 Task: Add an event with the title Second Lunch and Learn: Excel Tips and Tricks, date ''2023/10/21'', time 9:15 AM to 11:15 AMand add a description: The team will assess the project''s adherence to established processes and methodologies. They will evaluate whether project activities, such as requirements gathering, design, development, testing, and deployment, are following defined procedures and best practices.Select event color  Blueberry . Add location for the event as: 123 Egyptian Museum, Cairo, Egypt, logged in from the account softage.6@softage.netand send the event invitation to softage.5@softage.net and softage.7@softage.net. Set a reminder for the event Weekly on Sunday
Action: Mouse moved to (78, 102)
Screenshot: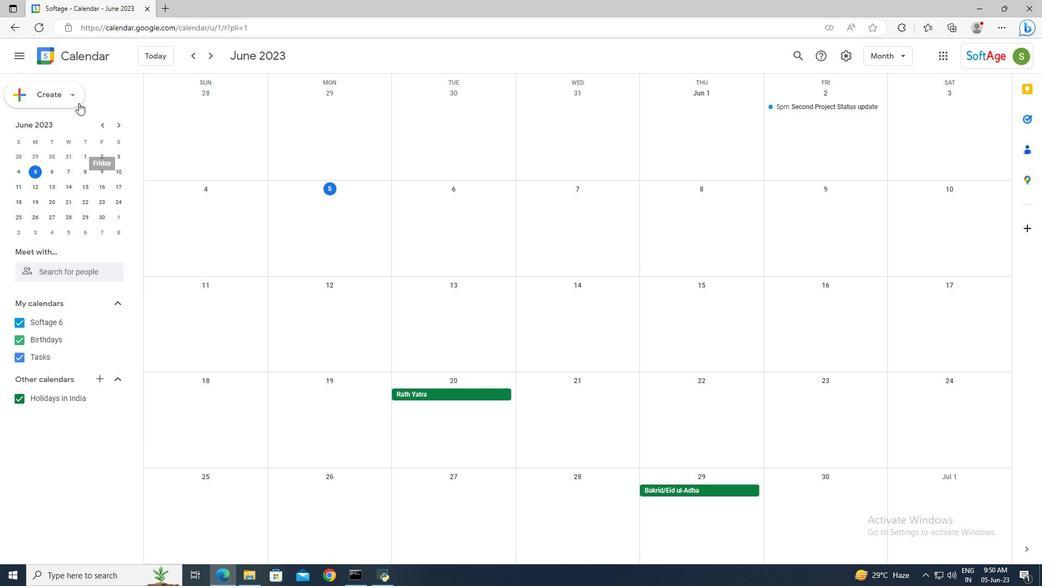 
Action: Mouse pressed left at (78, 102)
Screenshot: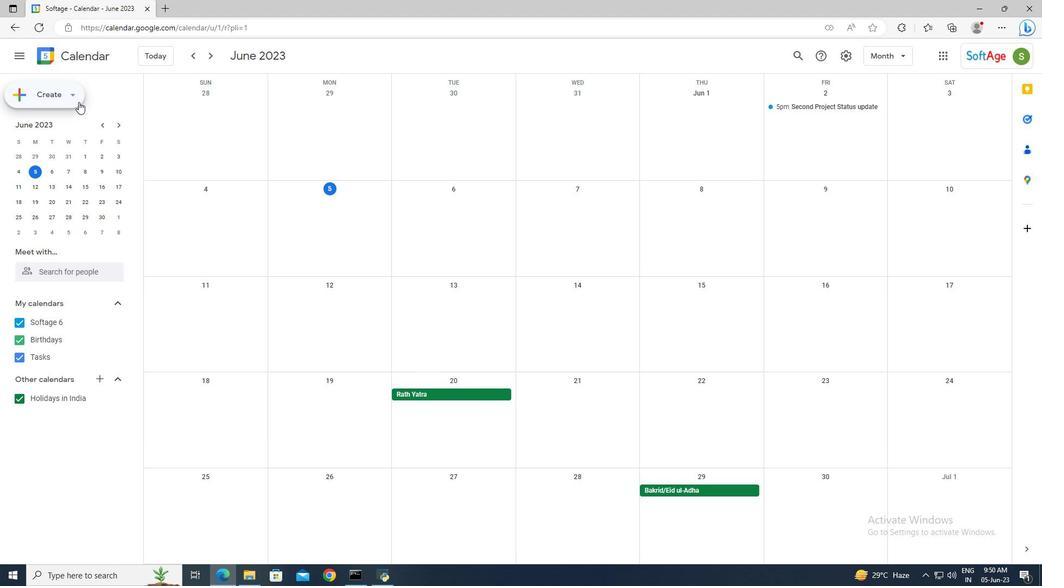 
Action: Mouse moved to (83, 119)
Screenshot: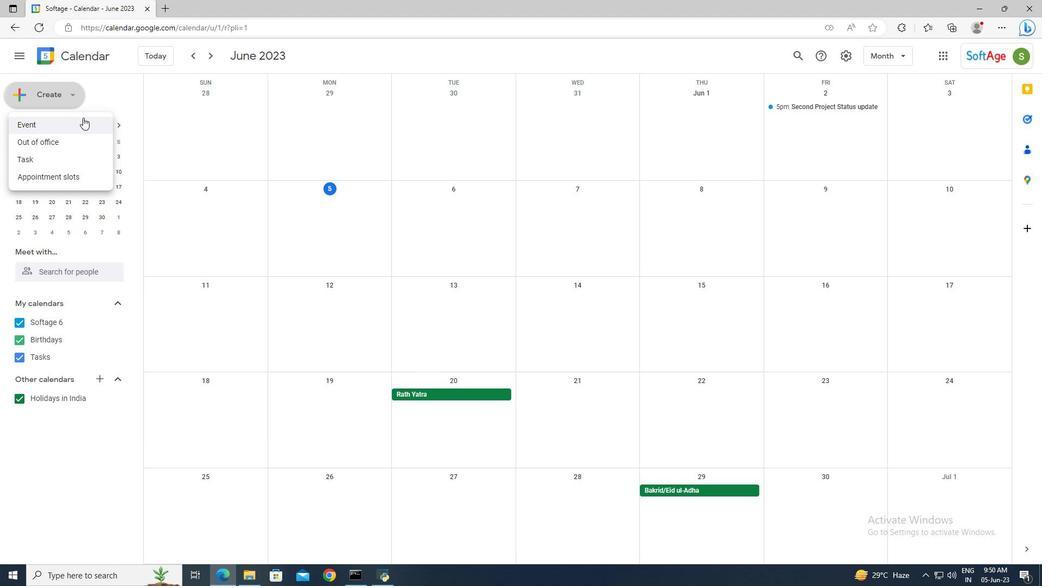 
Action: Mouse pressed left at (83, 119)
Screenshot: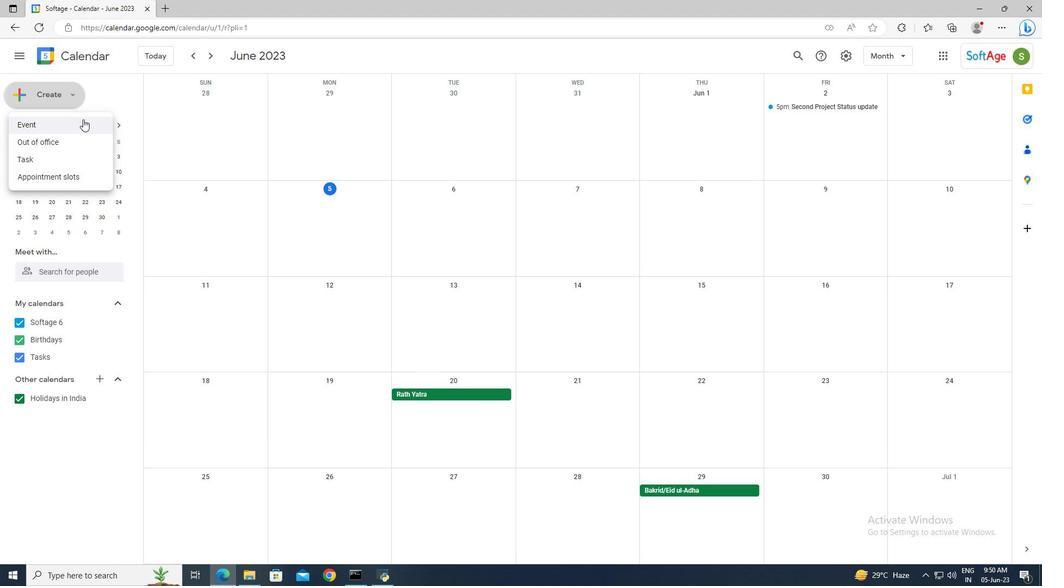 
Action: Mouse moved to (180, 429)
Screenshot: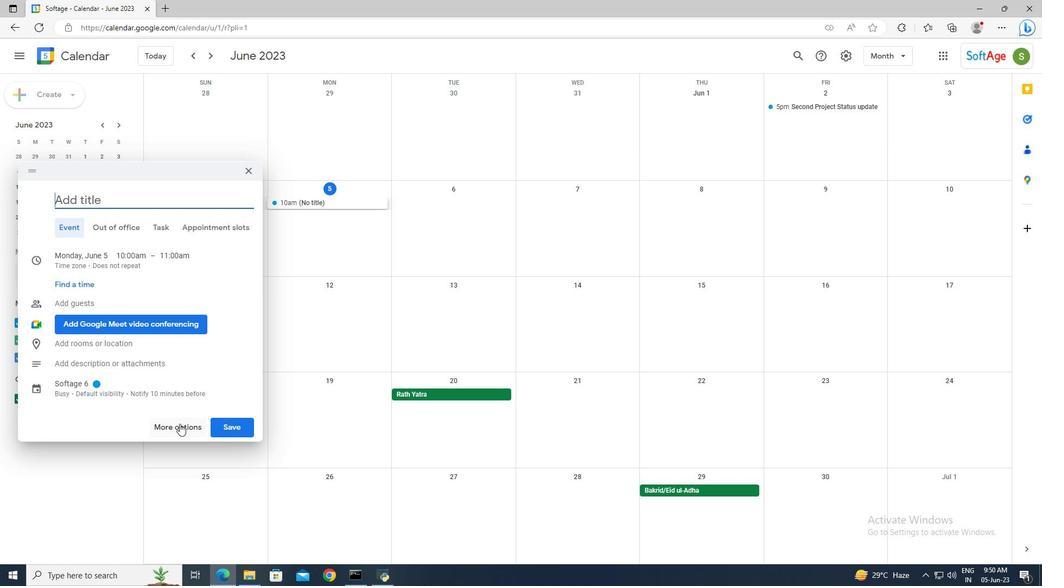 
Action: Mouse pressed left at (180, 429)
Screenshot: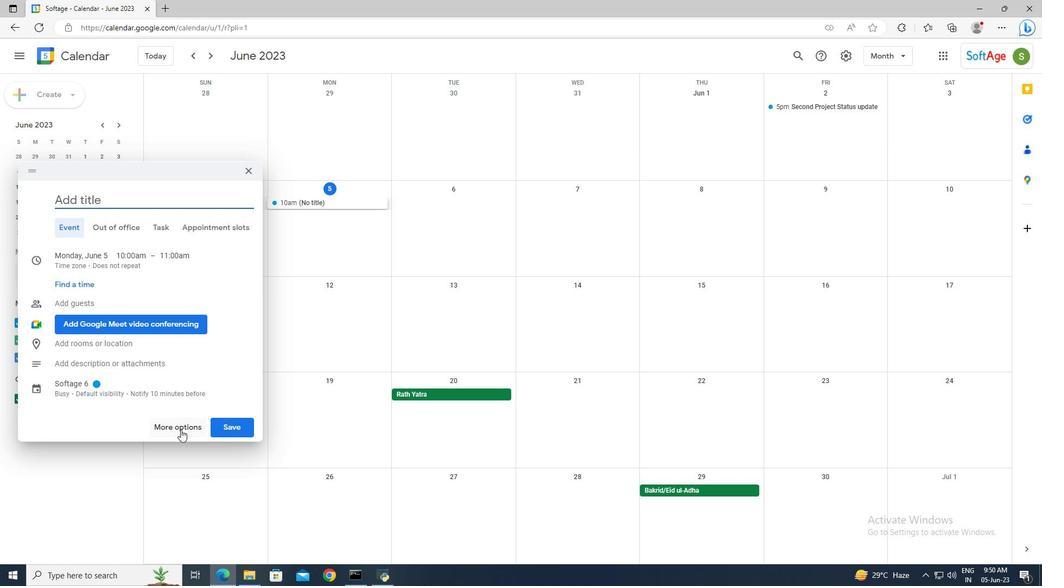 
Action: Mouse moved to (178, 64)
Screenshot: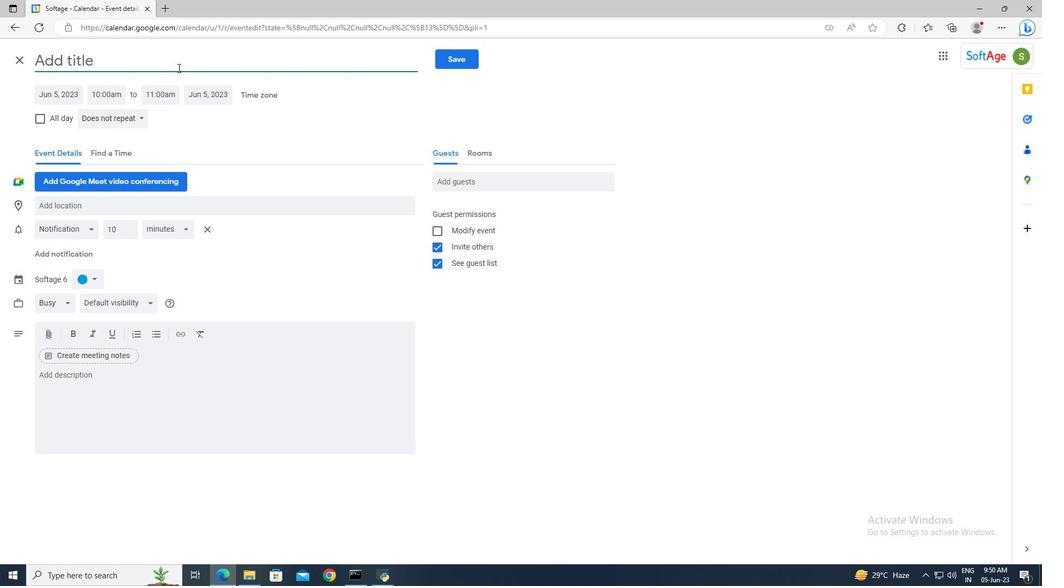 
Action: Mouse pressed left at (178, 64)
Screenshot: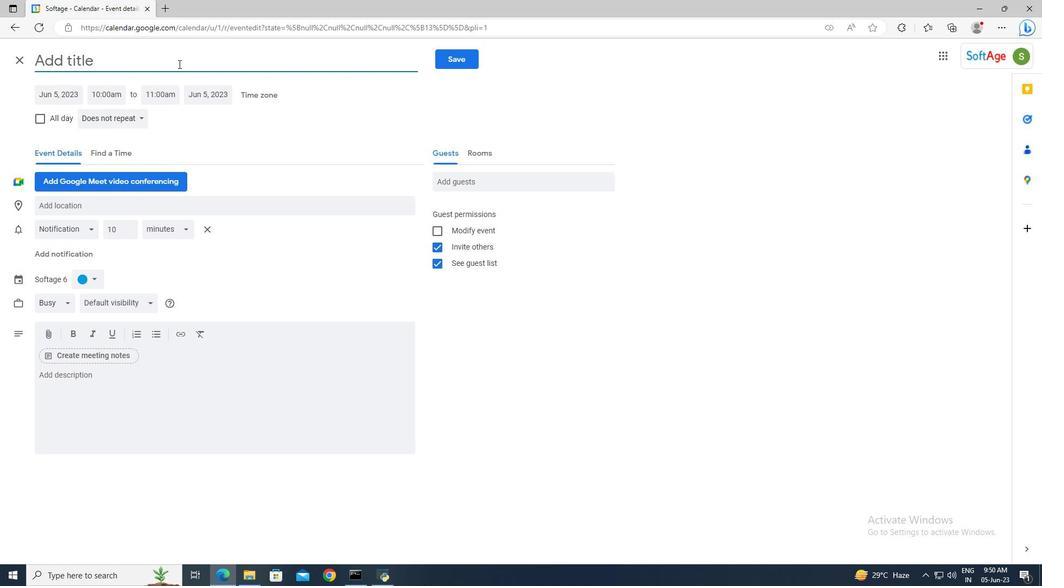 
Action: Mouse moved to (178, 64)
Screenshot: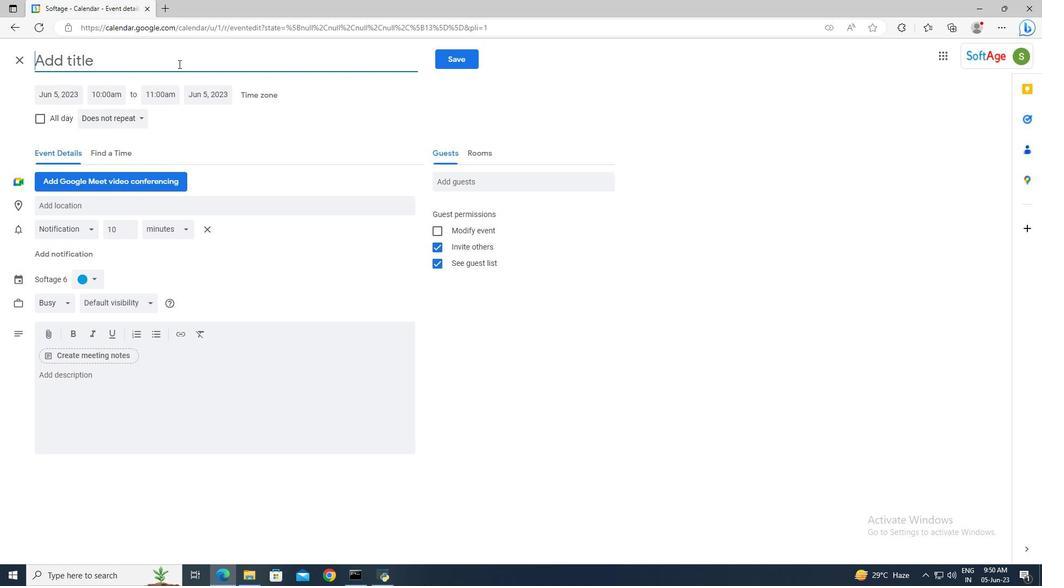 
Action: Key pressed <Key.shift>Second<Key.space><Key.shift>Lunch<Key.space>and<Key.space><Key.shift>Learn<Key.shift>:<Key.space><Key.shift>Excel<Key.space><Key.shift>Tips<Key.space>and<Key.space><Key.shift>Tricks
Screenshot: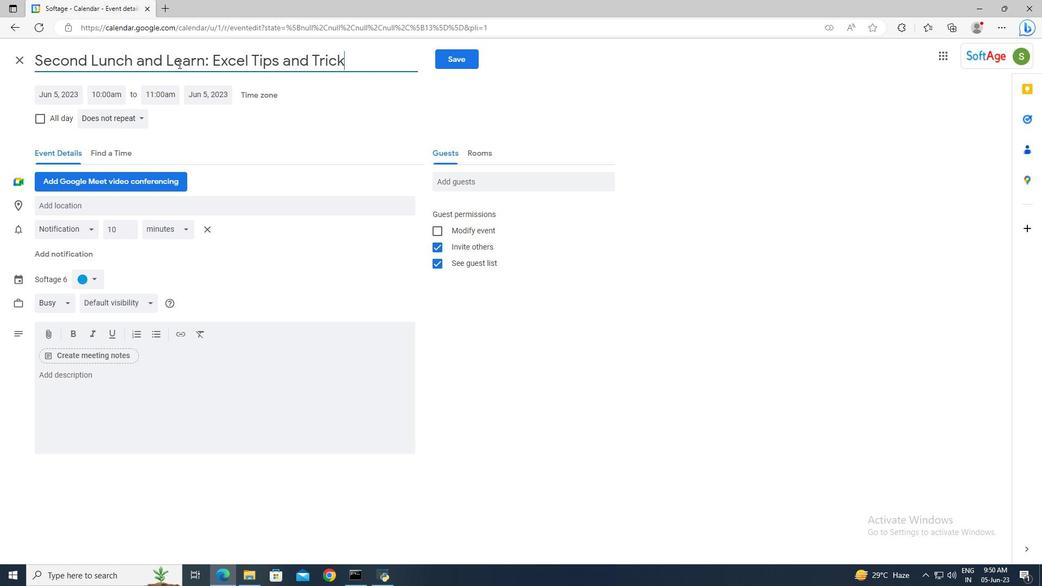 
Action: Mouse moved to (72, 93)
Screenshot: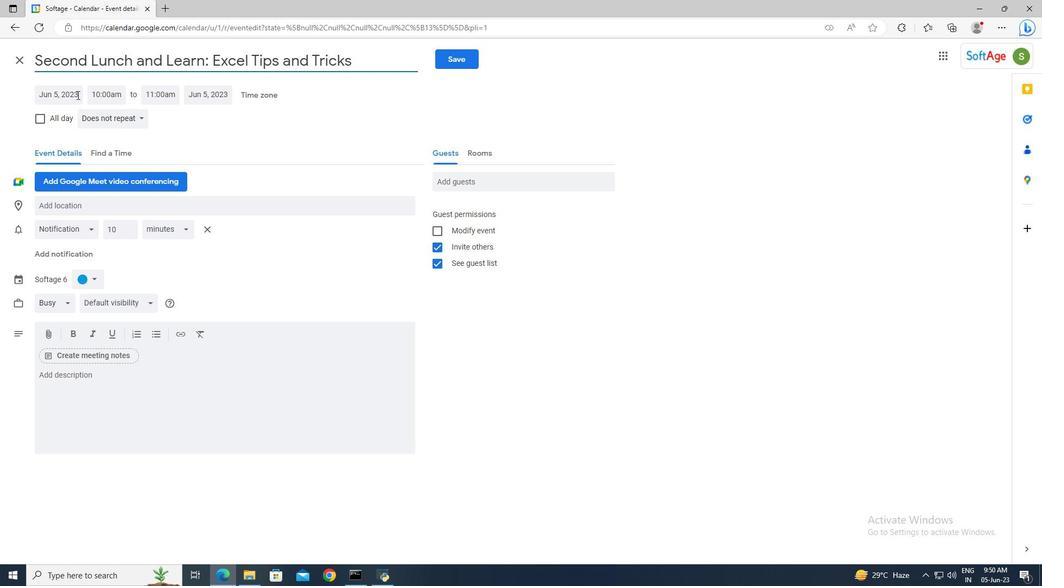 
Action: Mouse pressed left at (72, 93)
Screenshot: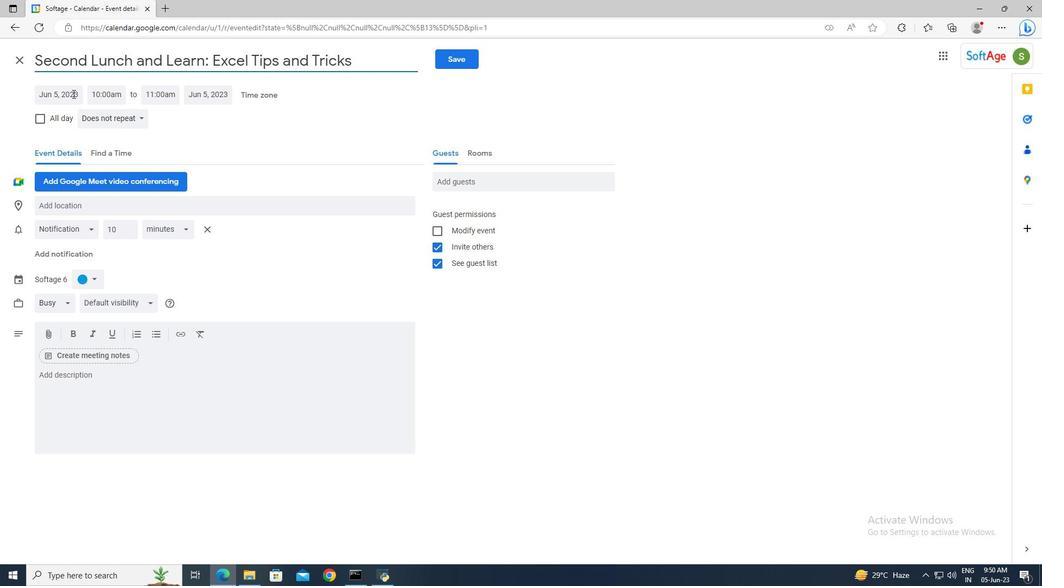
Action: Mouse moved to (166, 116)
Screenshot: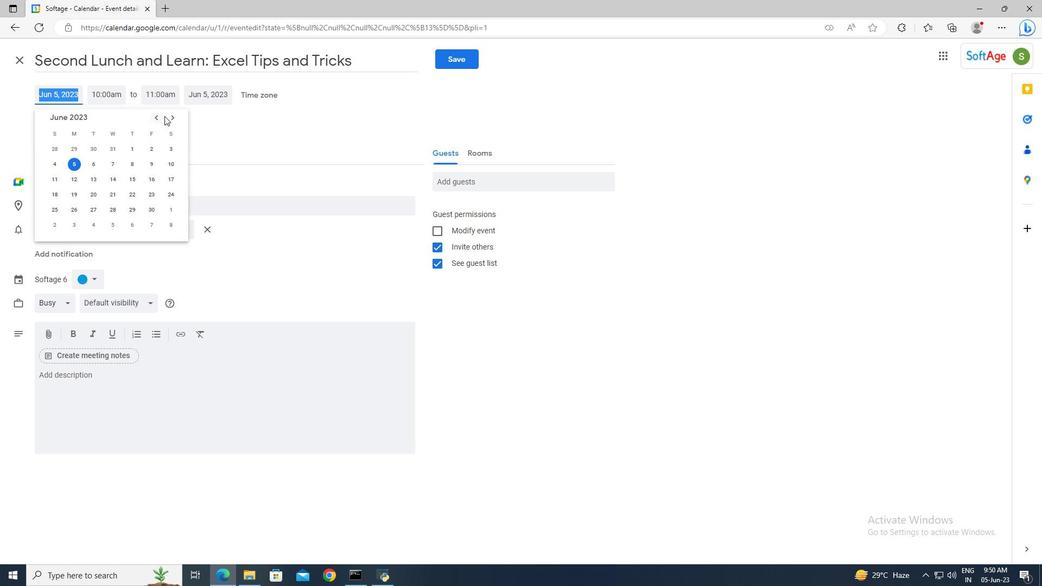 
Action: Mouse pressed left at (166, 116)
Screenshot: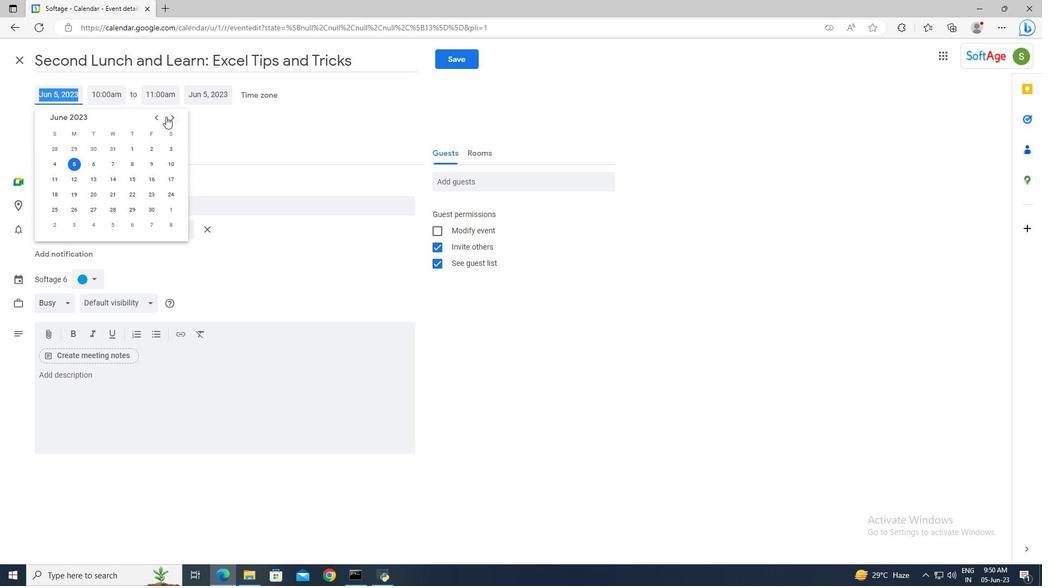 
Action: Mouse pressed left at (166, 116)
Screenshot: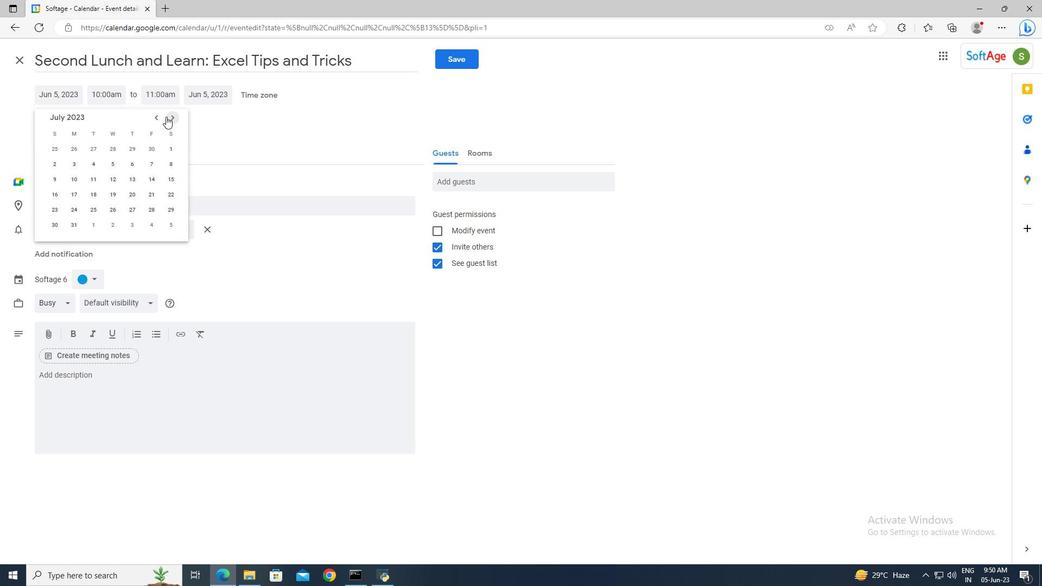 
Action: Mouse pressed left at (166, 116)
Screenshot: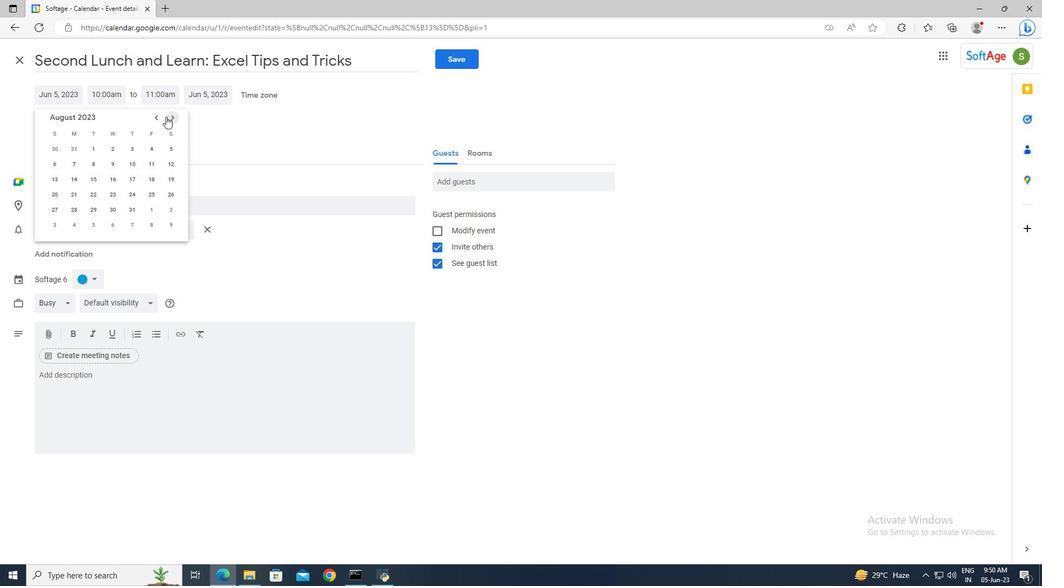
Action: Mouse pressed left at (166, 116)
Screenshot: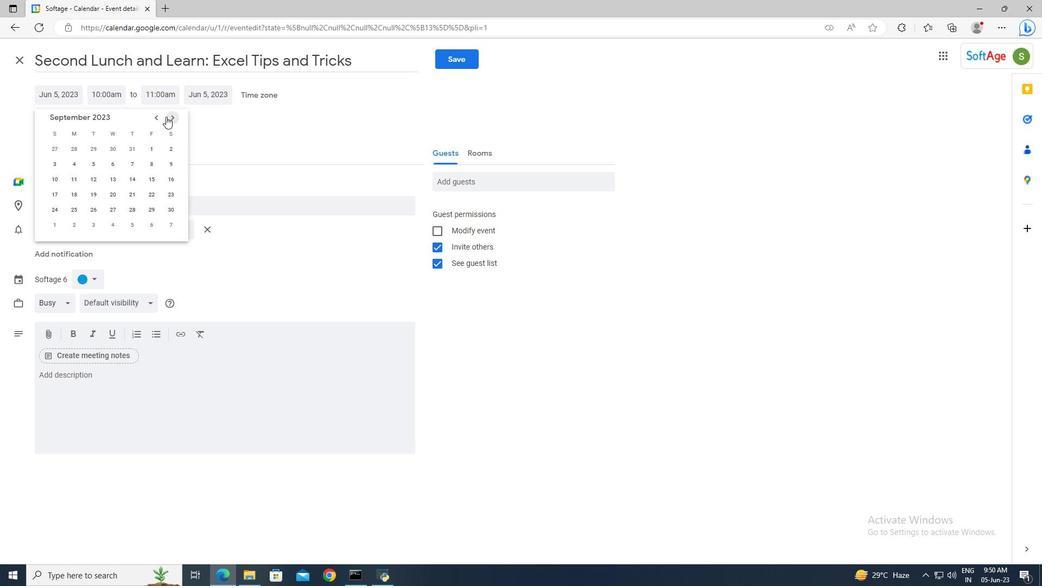 
Action: Mouse moved to (167, 178)
Screenshot: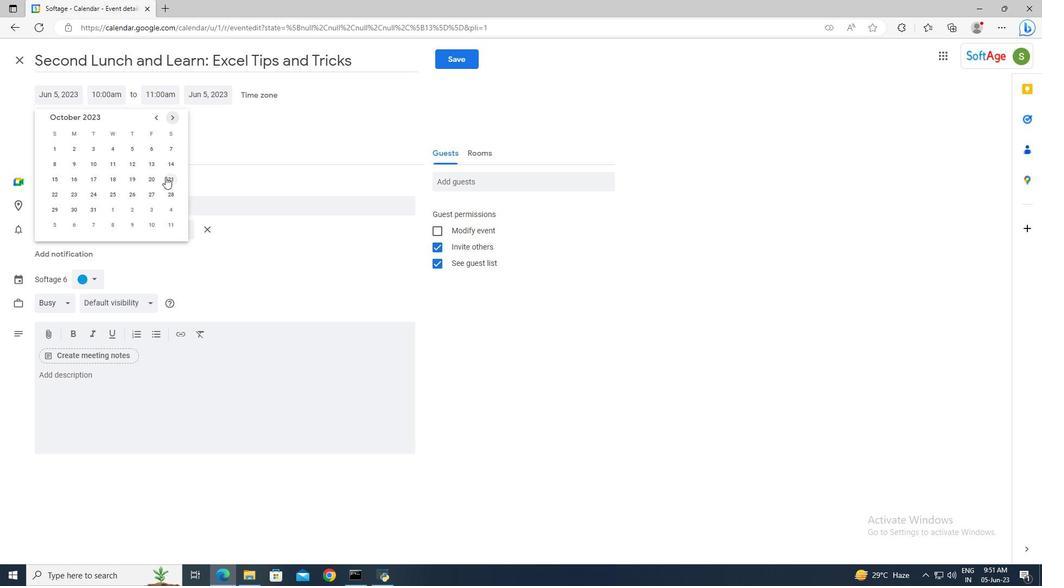 
Action: Mouse pressed left at (167, 178)
Screenshot: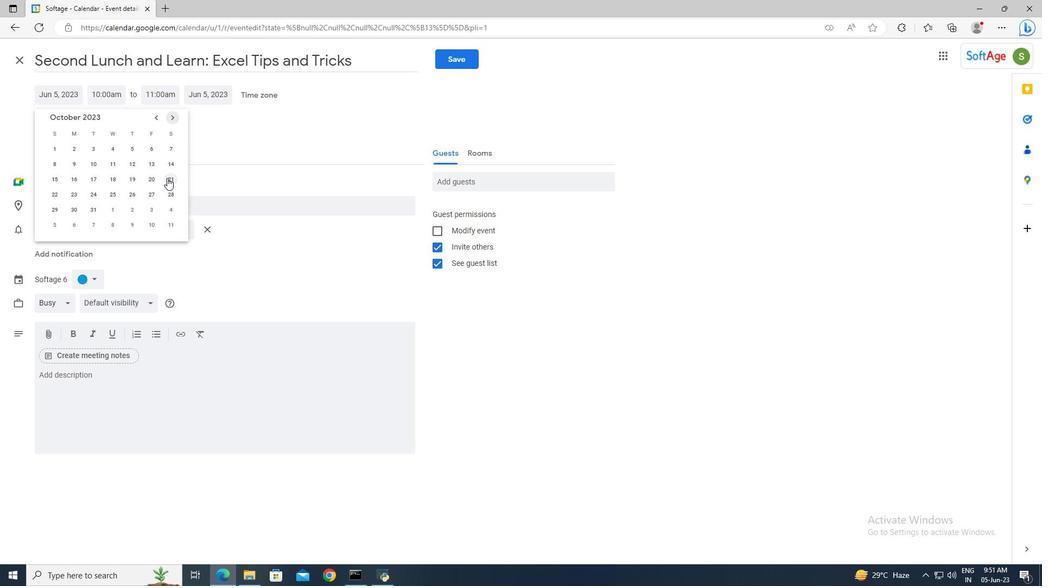 
Action: Mouse moved to (122, 97)
Screenshot: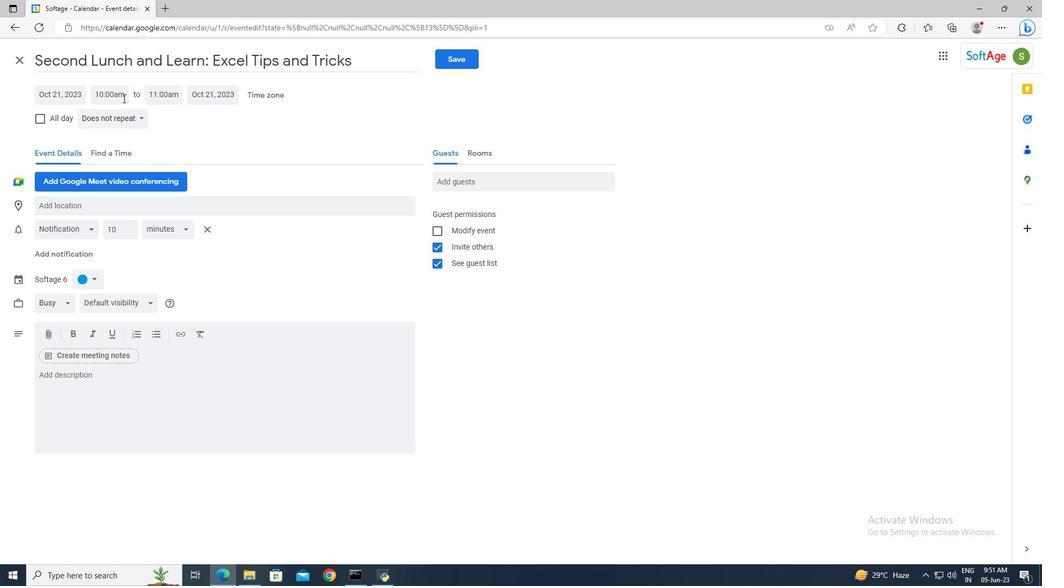 
Action: Mouse pressed left at (122, 97)
Screenshot: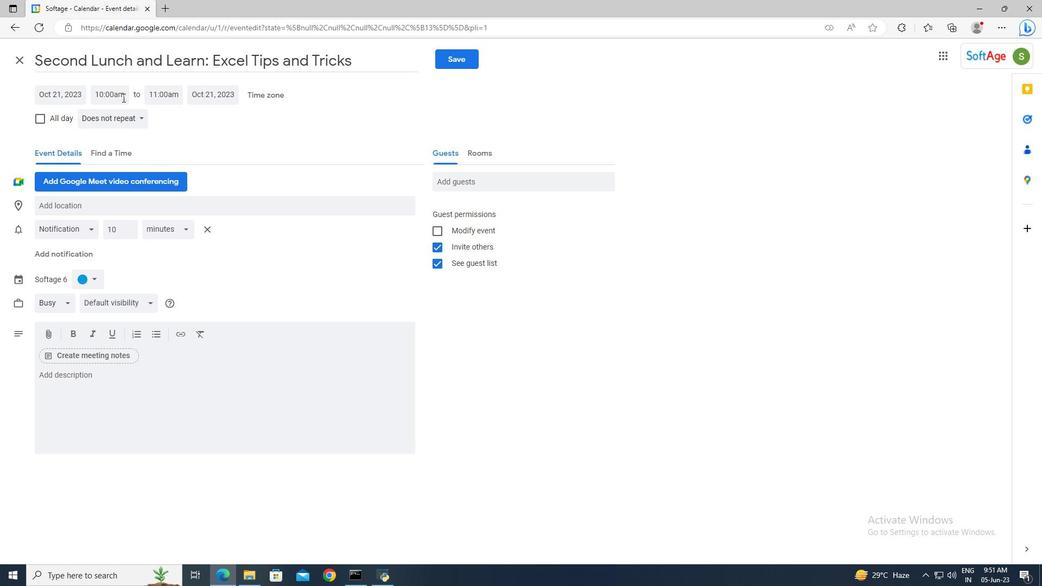 
Action: Key pressed 9<Key.shift_r>:15am<Key.enter><Key.tab>11<Key.shift_r>:15<Key.enter>
Screenshot: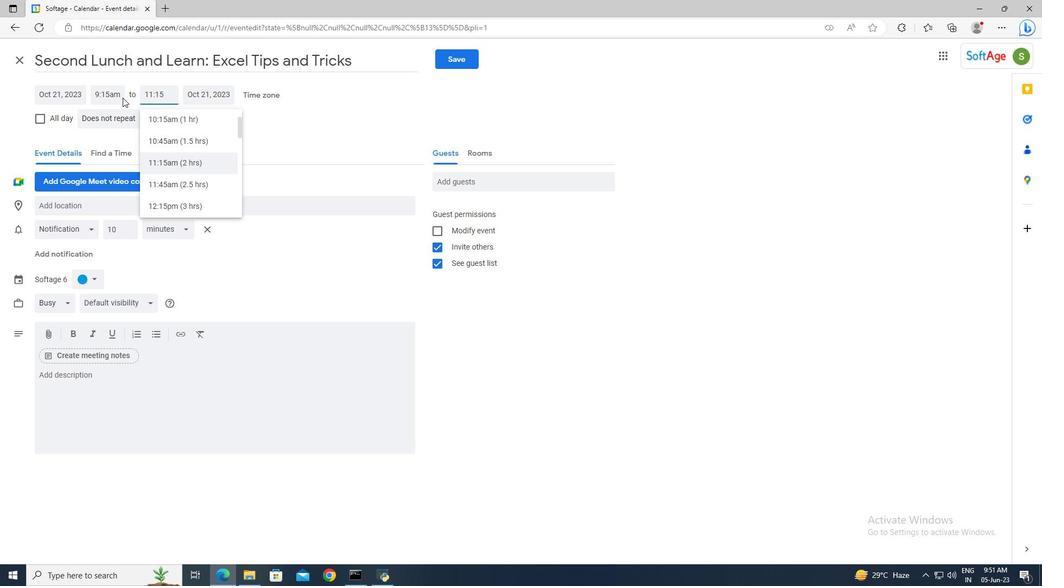 
Action: Mouse moved to (126, 376)
Screenshot: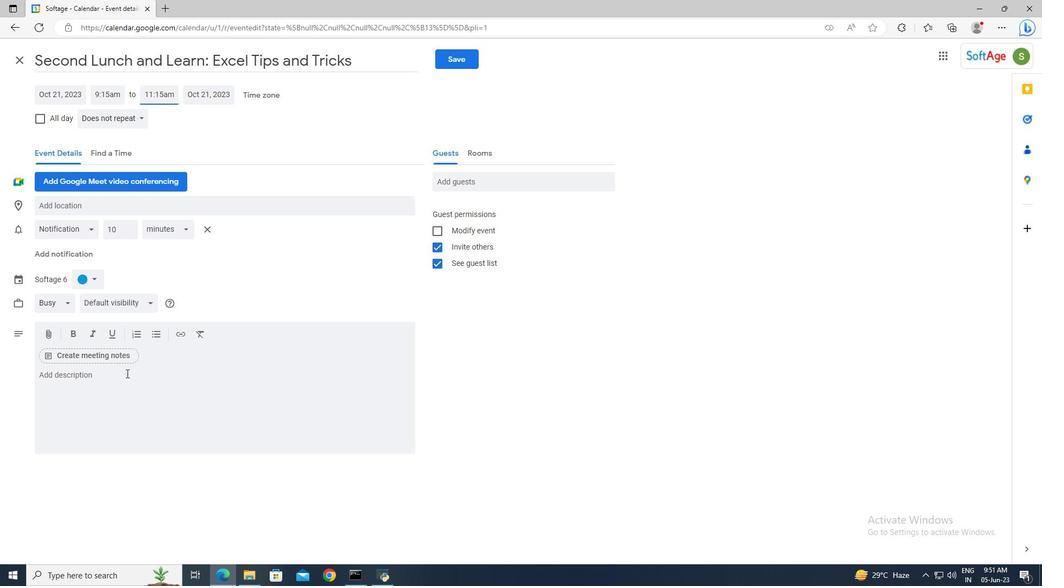 
Action: Mouse pressed left at (126, 376)
Screenshot: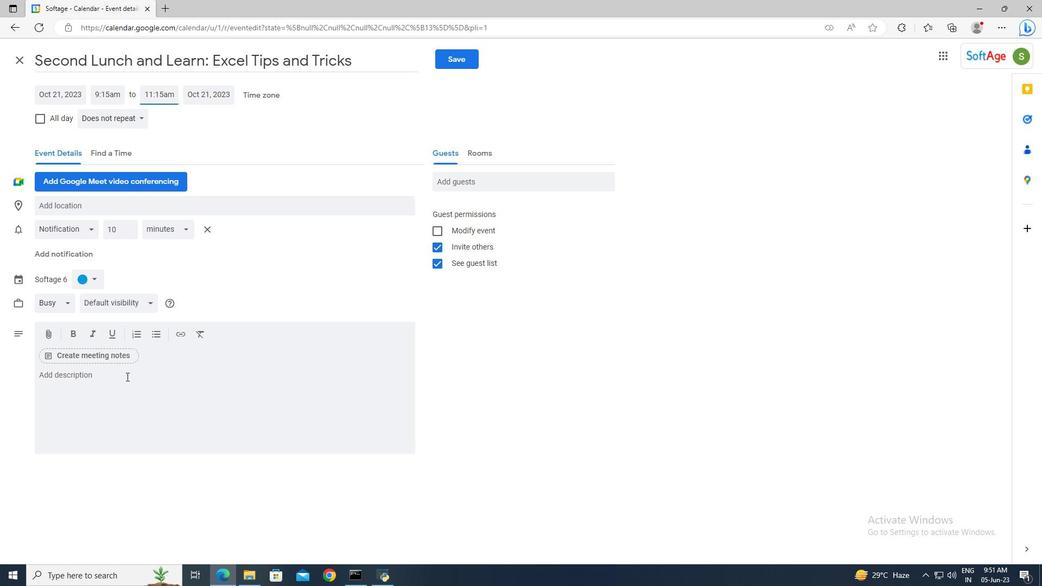 
Action: Mouse moved to (126, 376)
Screenshot: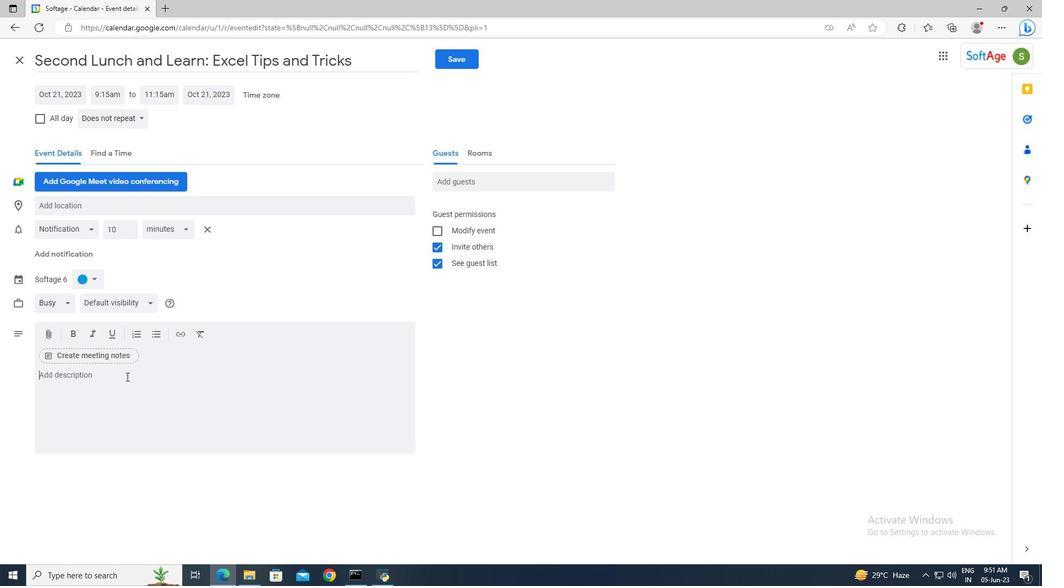 
Action: Key pressed <Key.shift>The<Key.space>team<Key.space>will<Key.space>assess<Key.space>the<Key.space>project's<Key.space>adherence<Key.space>to<Key.space>established<Key.space>processes<Key.space>and<Key.space>methodologies.<Key.space><Key.shift>They<Key.space>will<Key.space>evaluate<Key.space>whether<Key.space>project<Key.space>activities,<Key.space>such<Key.space>as<Key.space>requirements<Key.space>gathering,<Key.space>design,<Key.space>development,<Key.space>testing,<Key.space>and<Key.space>deployment,<Key.space>are<Key.space>following<Key.space>defined<Key.space>procedures<Key.space>and<Key.space>best<Key.space>practices.
Screenshot: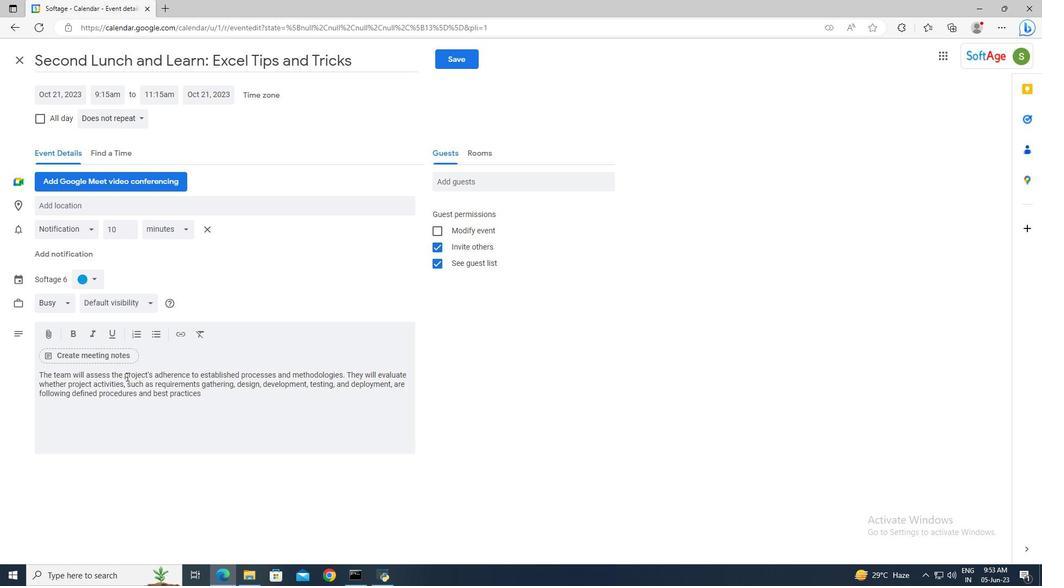 
Action: Mouse moved to (99, 277)
Screenshot: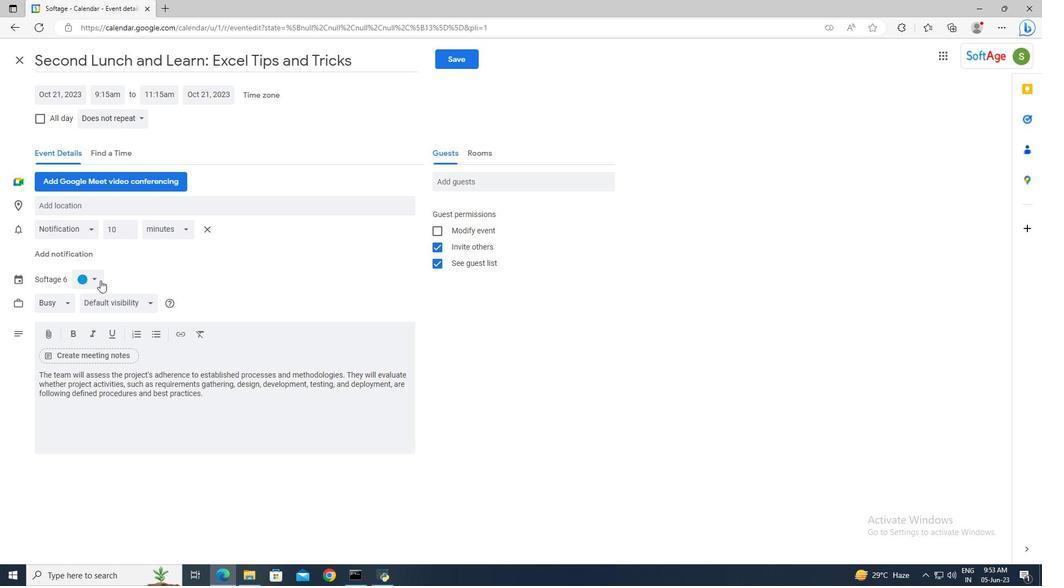 
Action: Mouse pressed left at (99, 277)
Screenshot: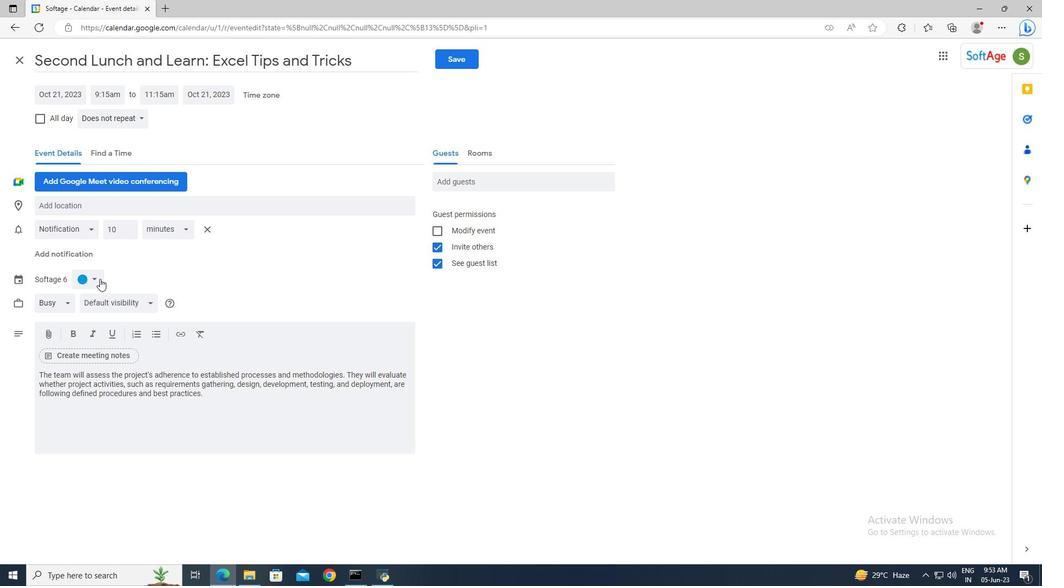 
Action: Mouse moved to (94, 317)
Screenshot: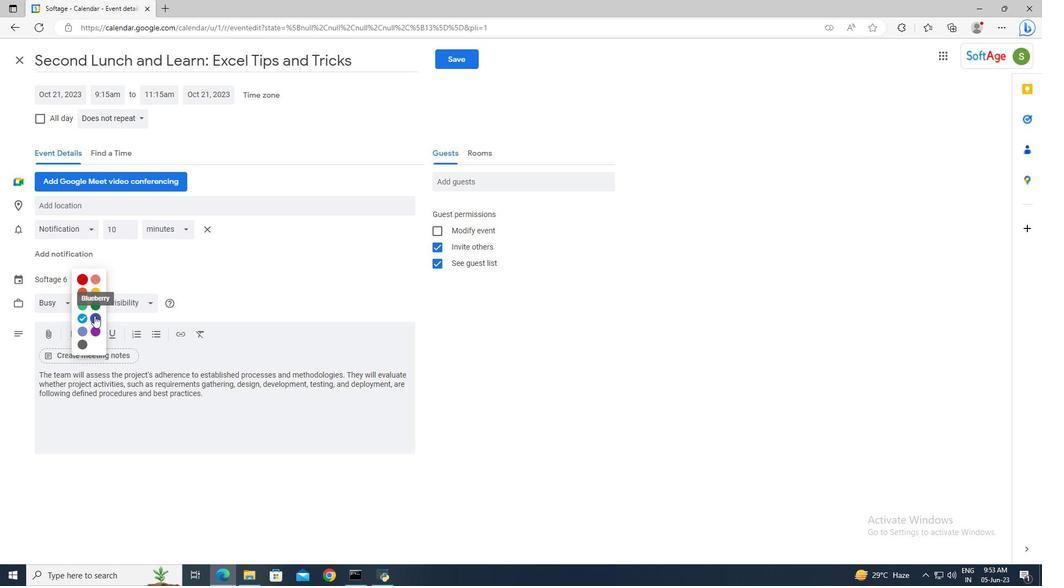 
Action: Mouse pressed left at (94, 317)
Screenshot: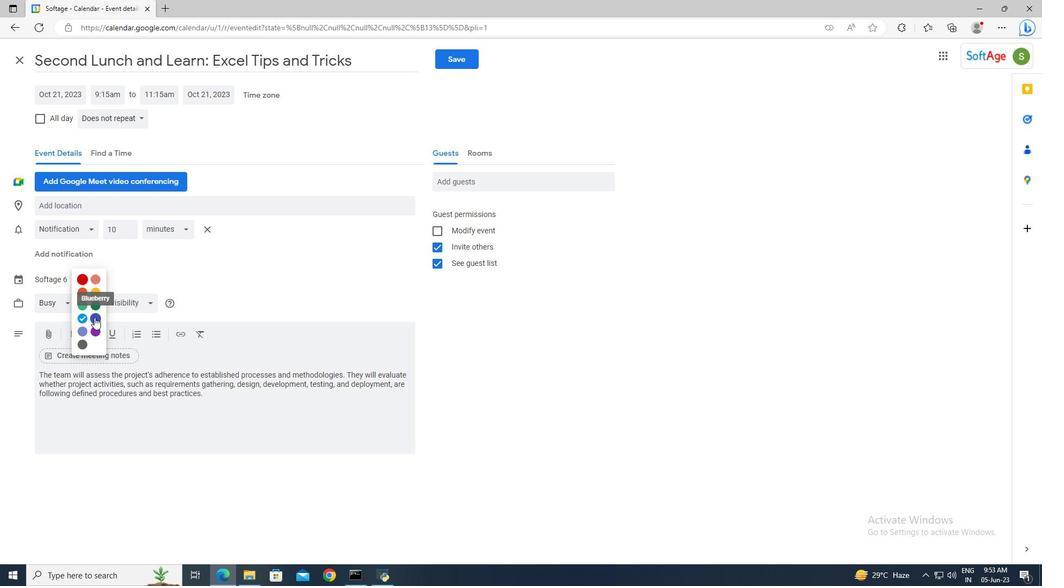
Action: Mouse moved to (91, 208)
Screenshot: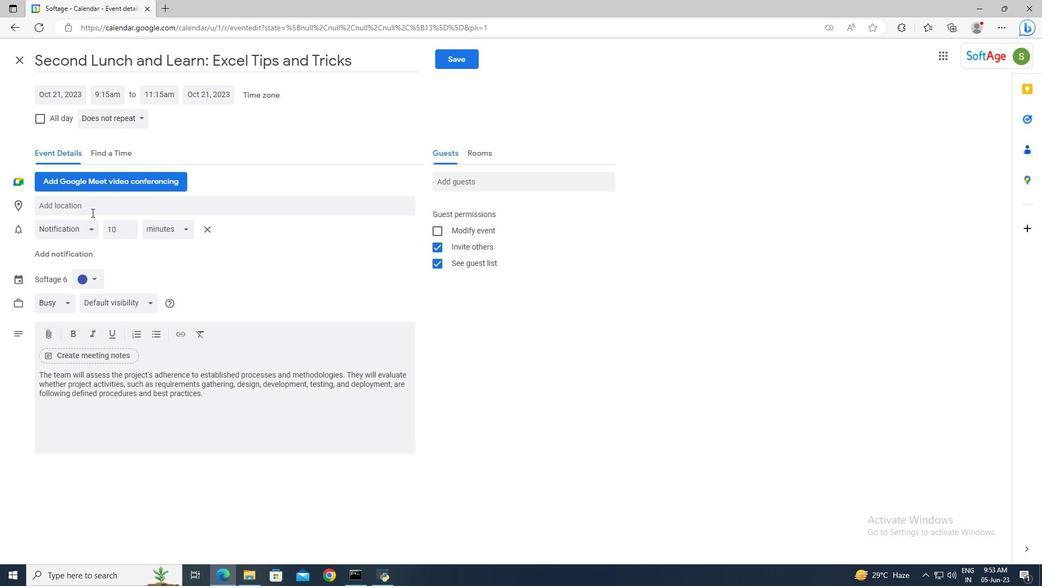 
Action: Mouse pressed left at (91, 208)
Screenshot: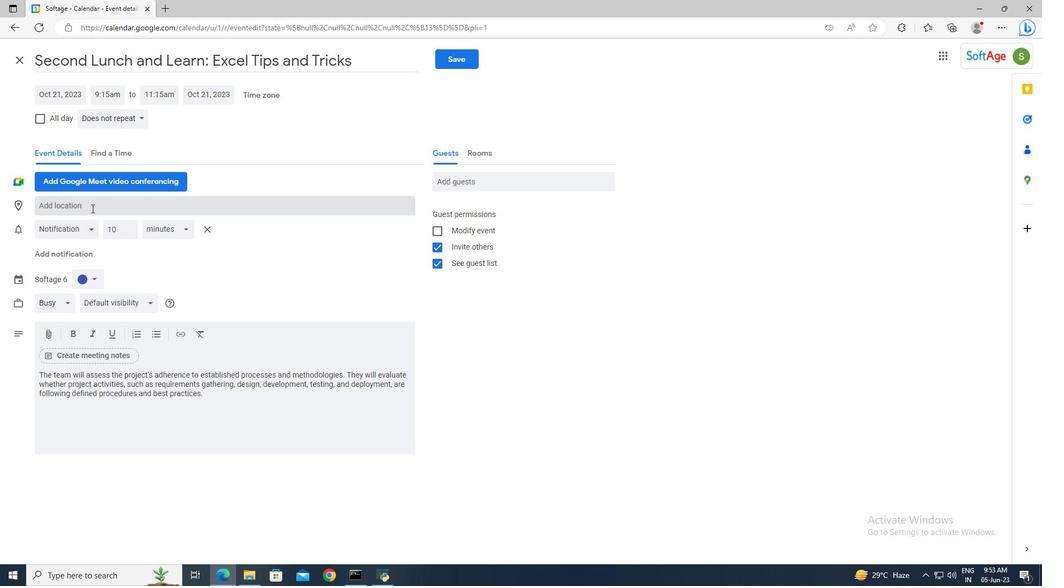 
Action: Mouse moved to (91, 207)
Screenshot: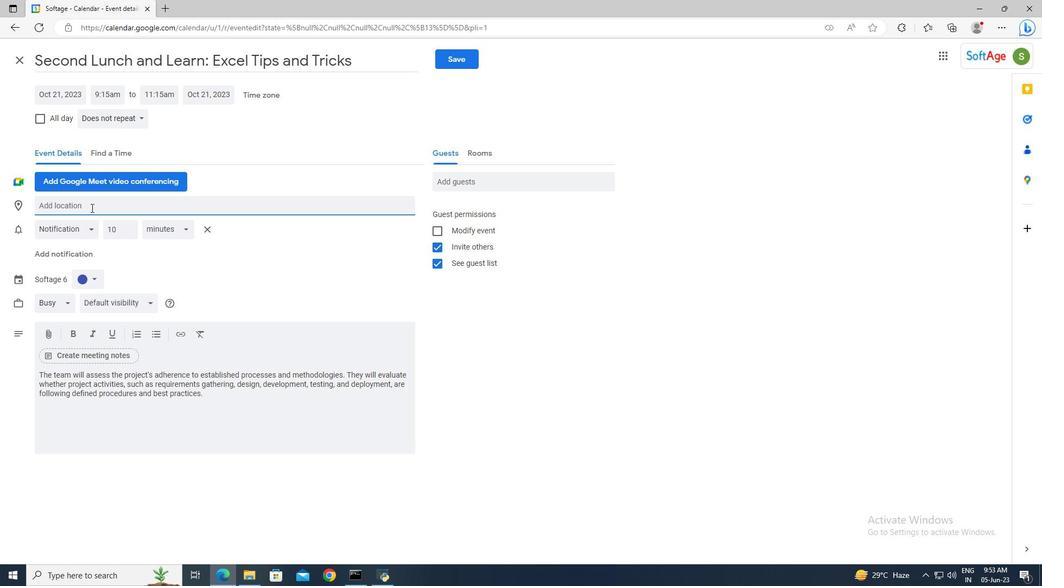 
Action: Key pressed 123
Screenshot: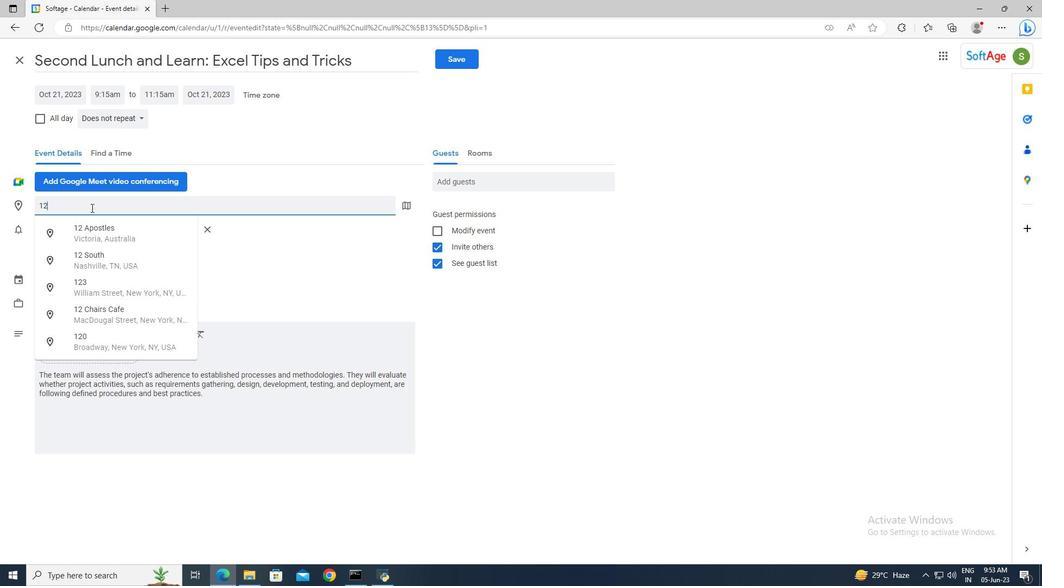 
Action: Mouse moved to (90, 207)
Screenshot: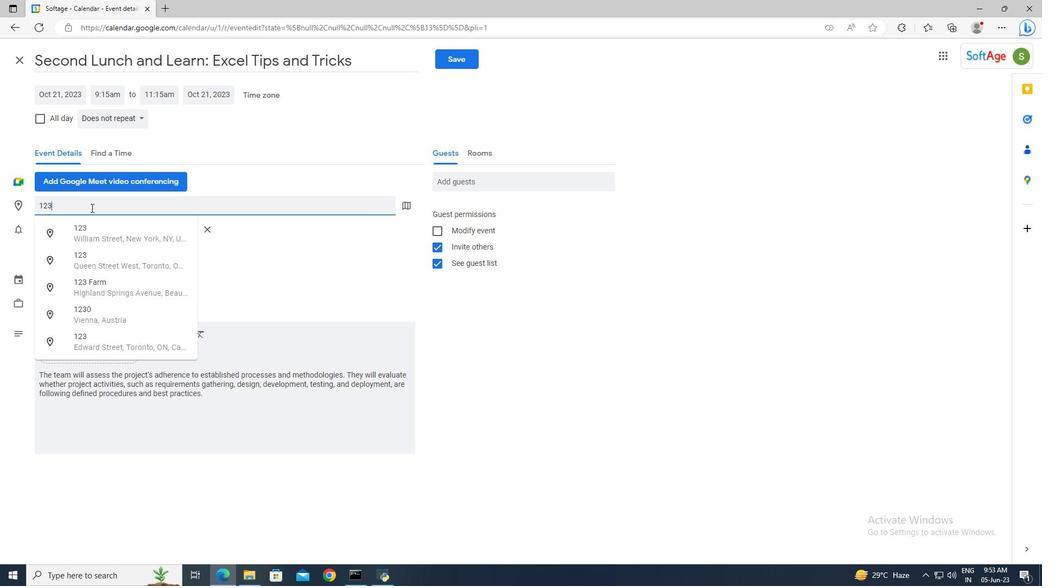 
Action: Key pressed <Key.space><Key.shift>Egyption<Key.backspace><Key.backspace>an<Key.space><Key.shift>Museum,<Key.space><Key.shift>Cairo,<Key.space><Key.shift>Egypt<Key.enter>
Screenshot: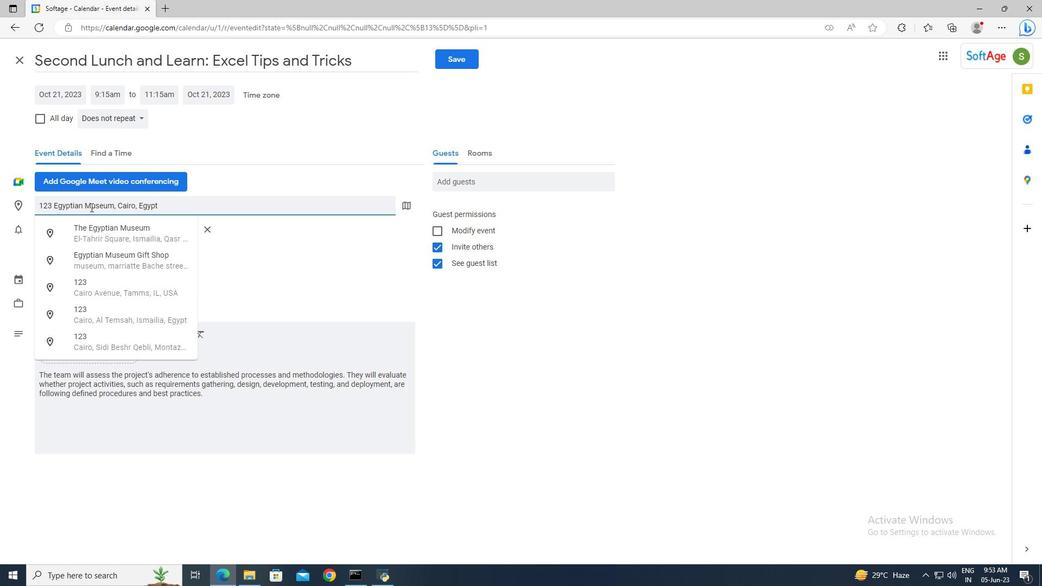 
Action: Mouse moved to (456, 185)
Screenshot: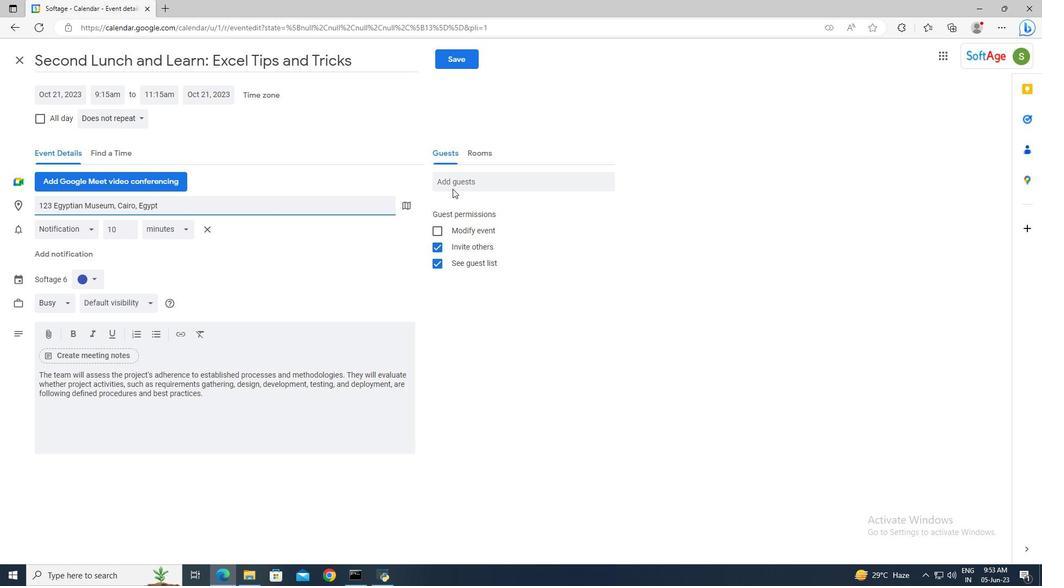 
Action: Mouse pressed left at (456, 185)
Screenshot: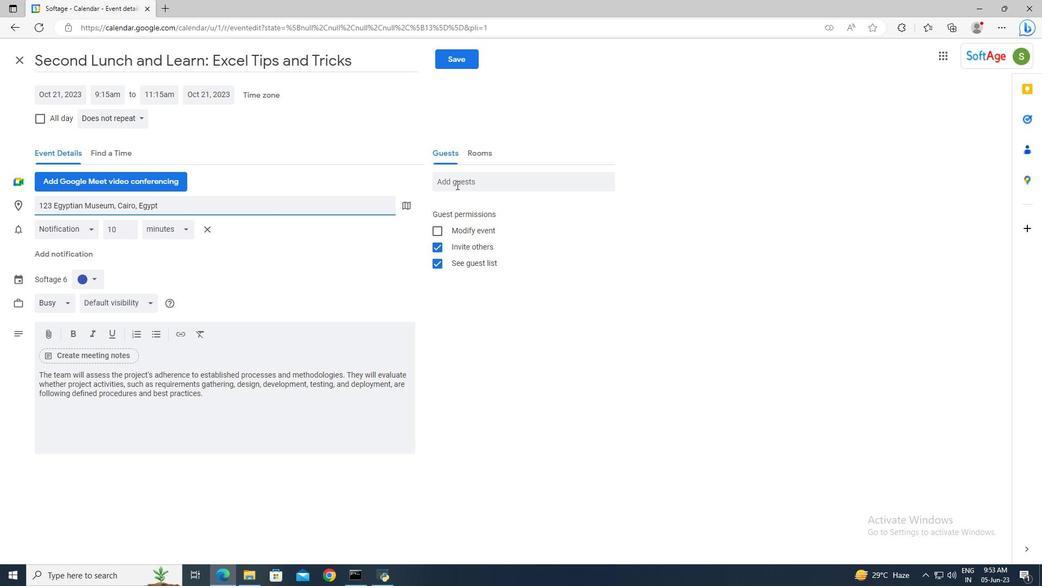 
Action: Mouse moved to (455, 184)
Screenshot: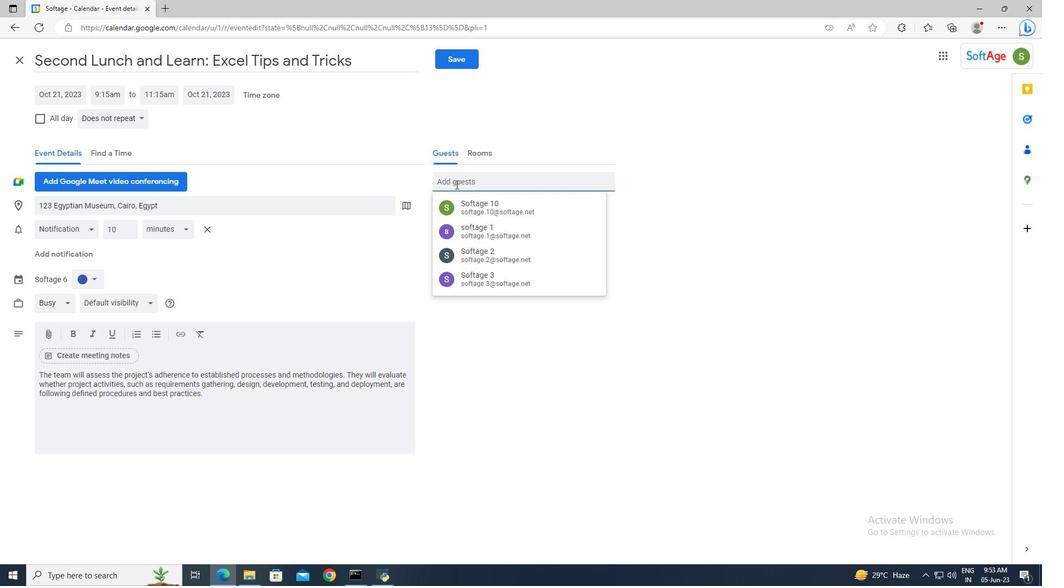 
Action: Key pressed s
Screenshot: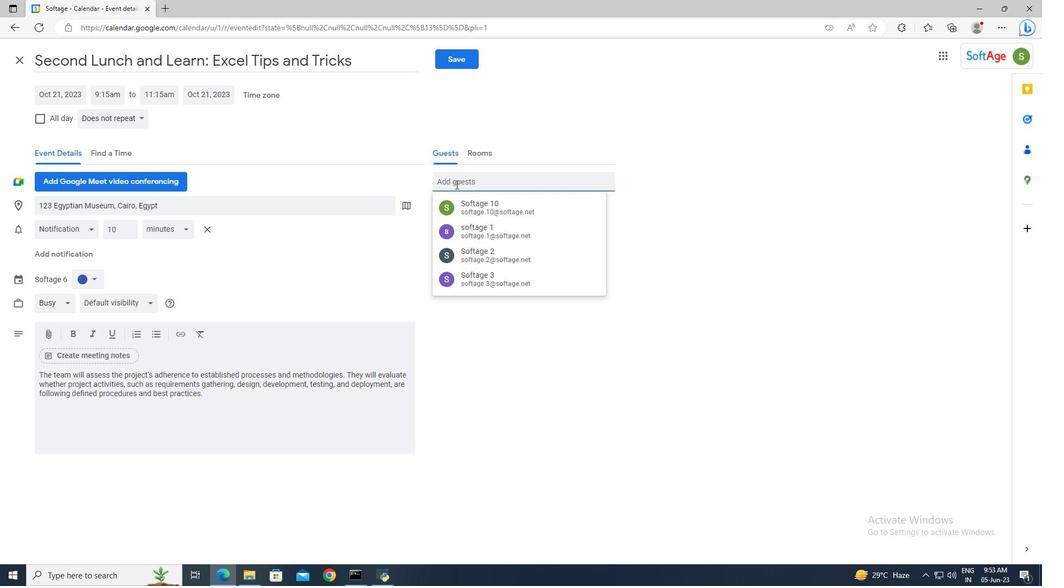 
Action: Mouse moved to (454, 184)
Screenshot: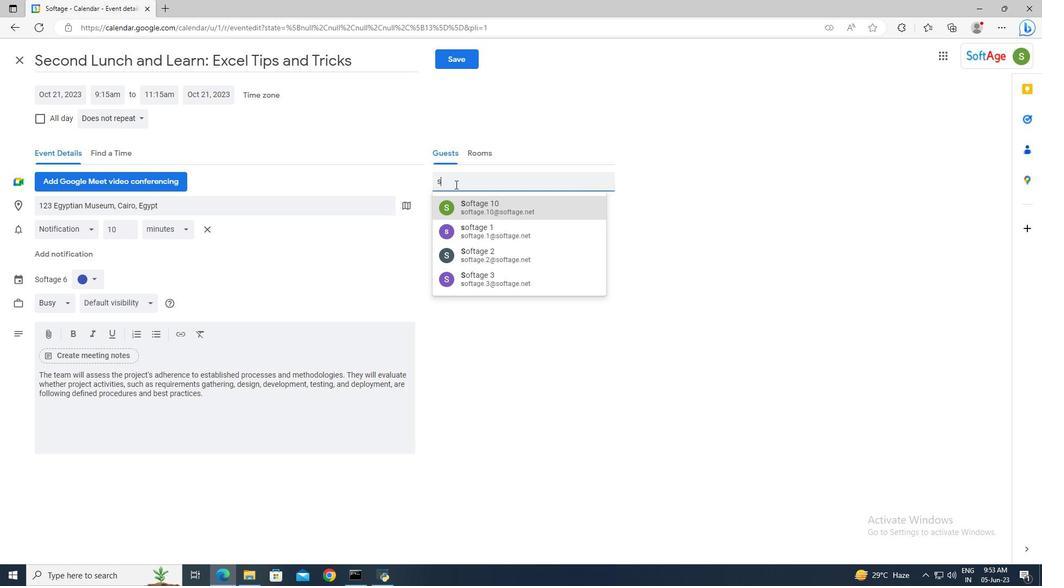 
Action: Key pressed ofta
Screenshot: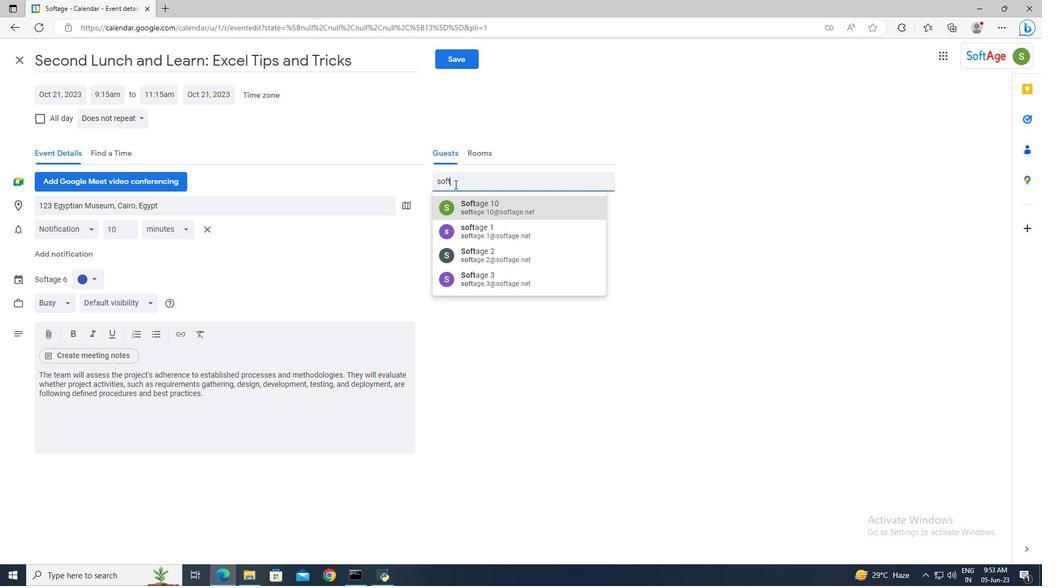 
Action: Mouse moved to (454, 184)
Screenshot: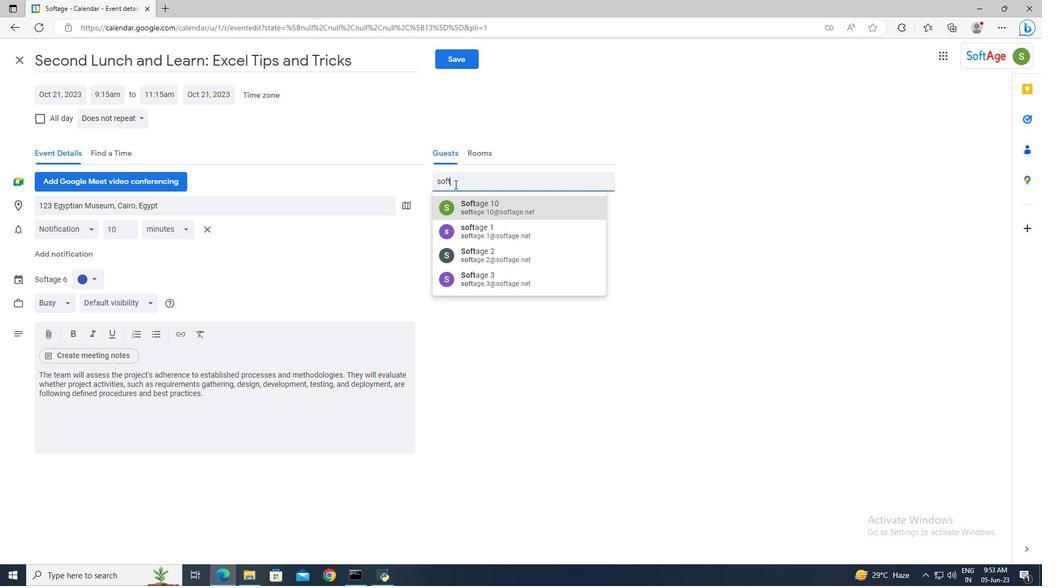 
Action: Key pressed ge.
Screenshot: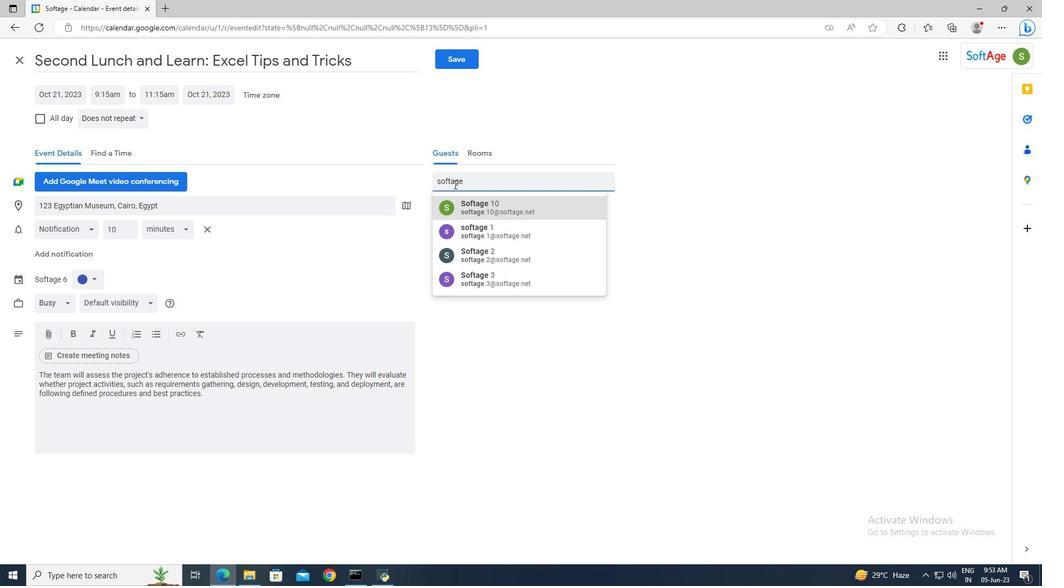 
Action: Mouse moved to (453, 184)
Screenshot: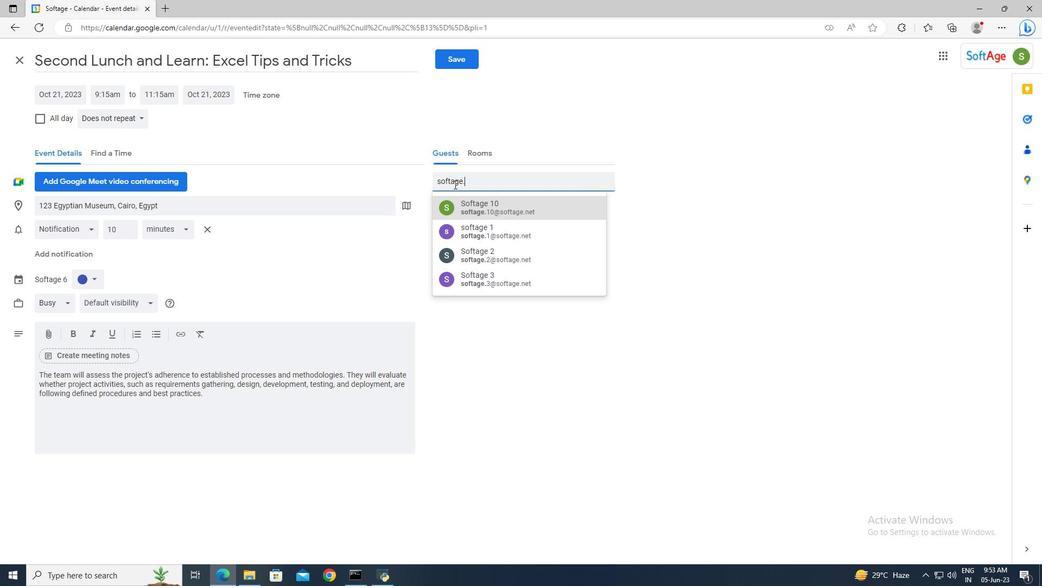 
Action: Key pressed 5<Key.shift>@softage
Screenshot: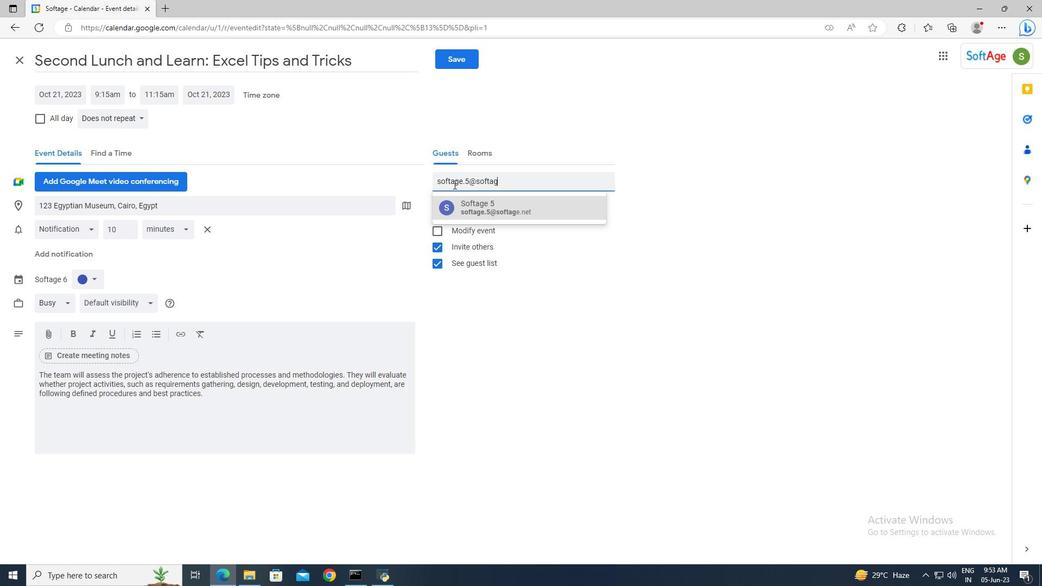 
Action: Mouse moved to (453, 184)
Screenshot: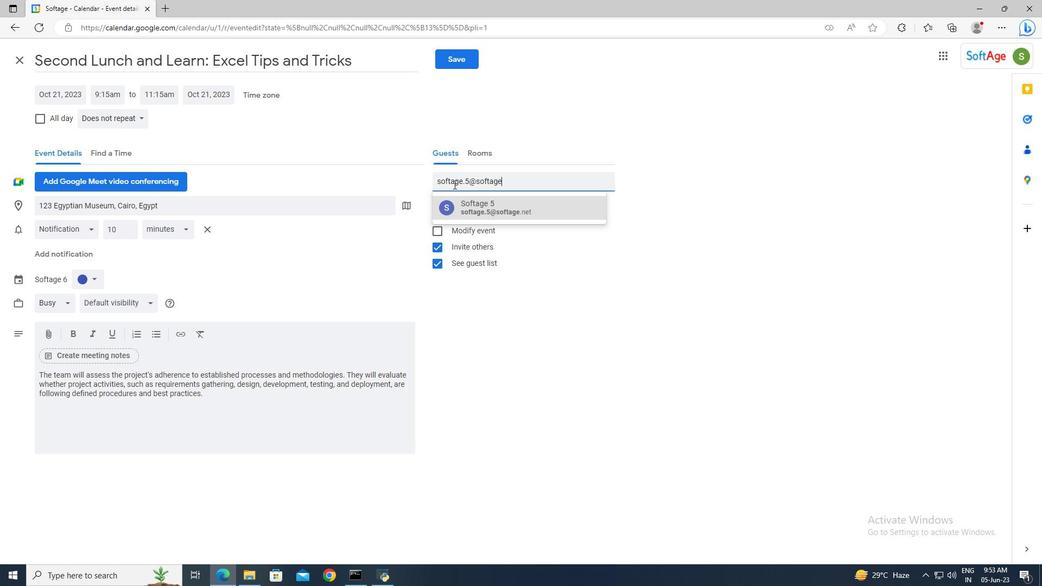 
Action: Key pressed .net<Key.enter>softage.7<Key.shift>@softage.net<Key.enter>
Screenshot: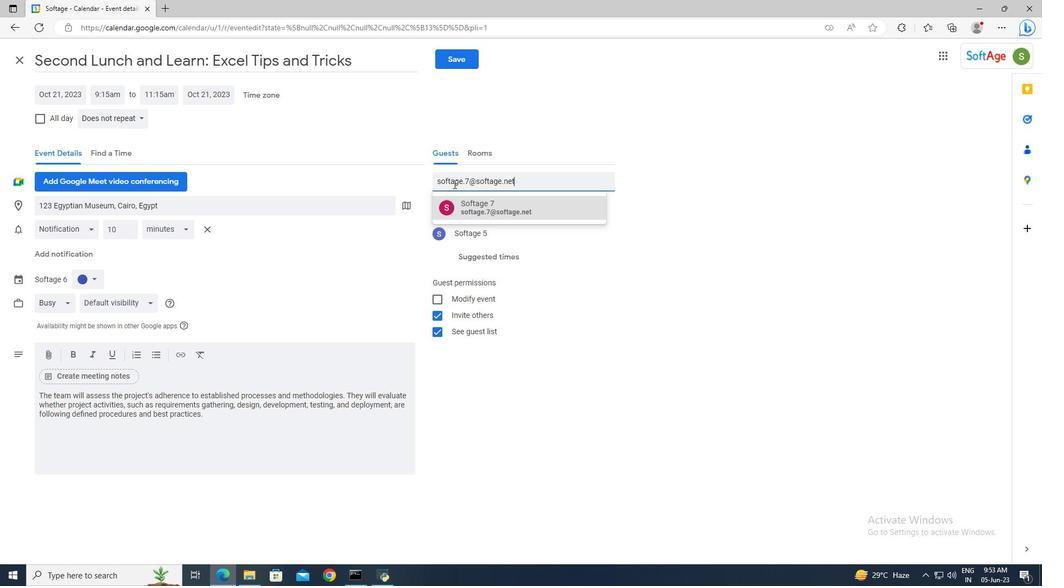 
Action: Mouse moved to (138, 118)
Screenshot: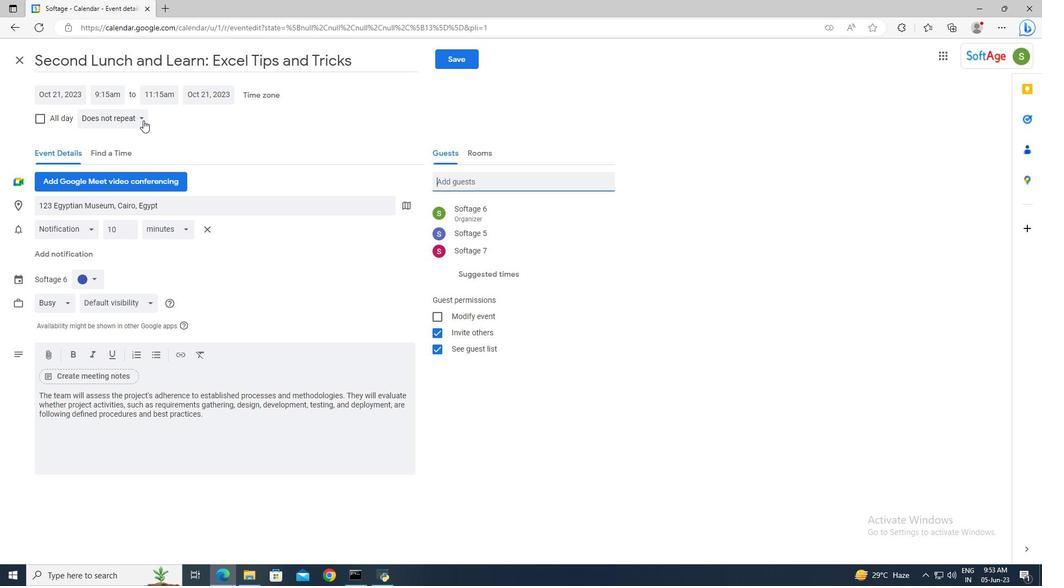 
Action: Mouse pressed left at (138, 118)
Screenshot: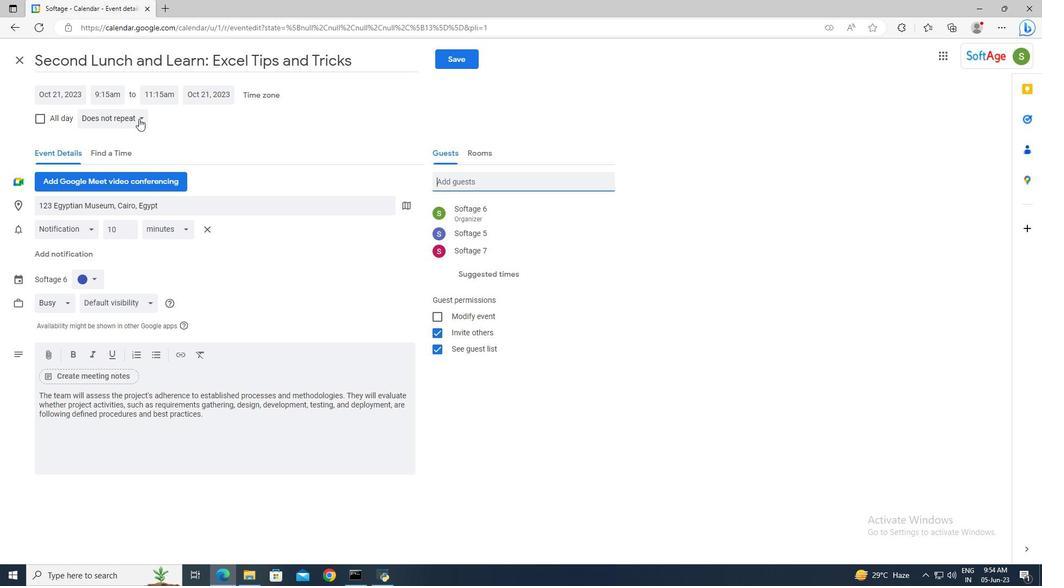 
Action: Mouse moved to (135, 232)
Screenshot: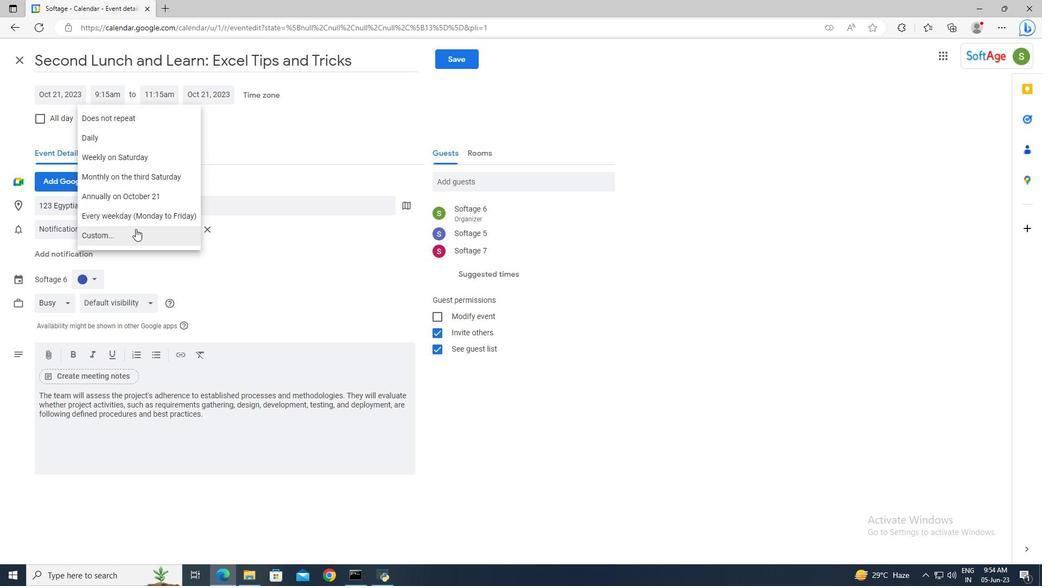 
Action: Mouse pressed left at (135, 232)
Screenshot: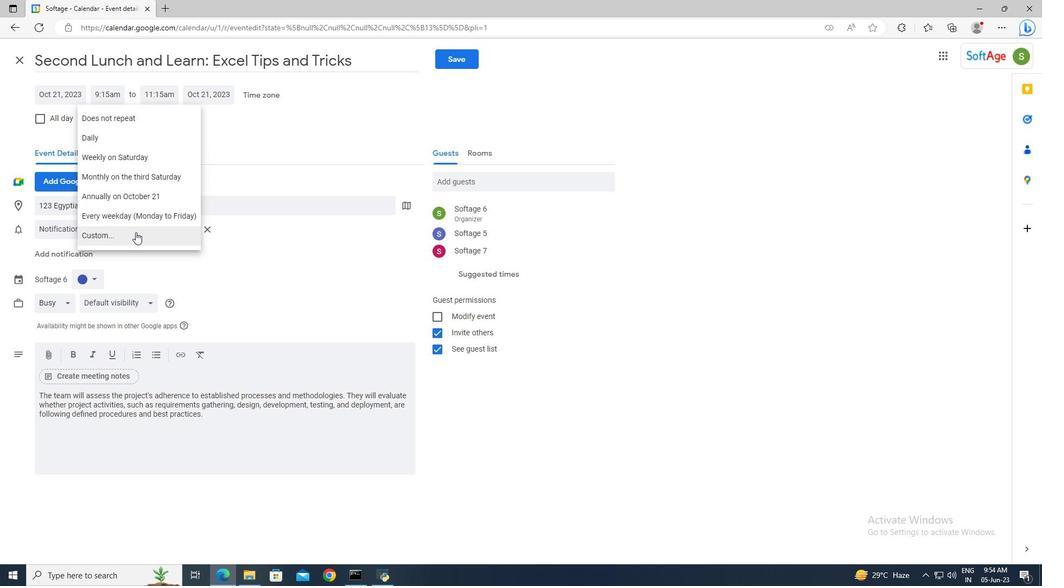 
Action: Mouse moved to (433, 282)
Screenshot: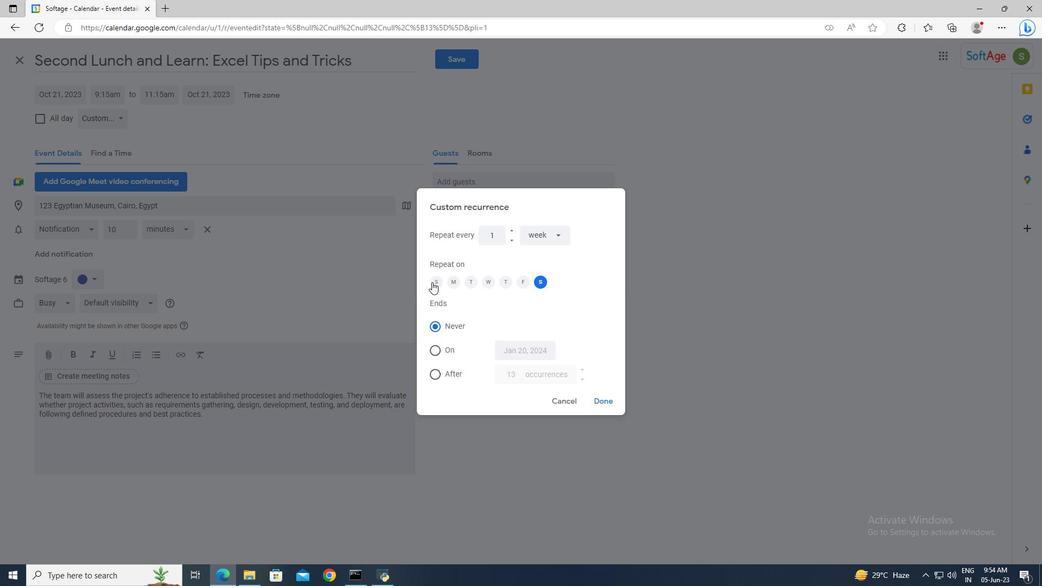 
Action: Mouse pressed left at (433, 282)
Screenshot: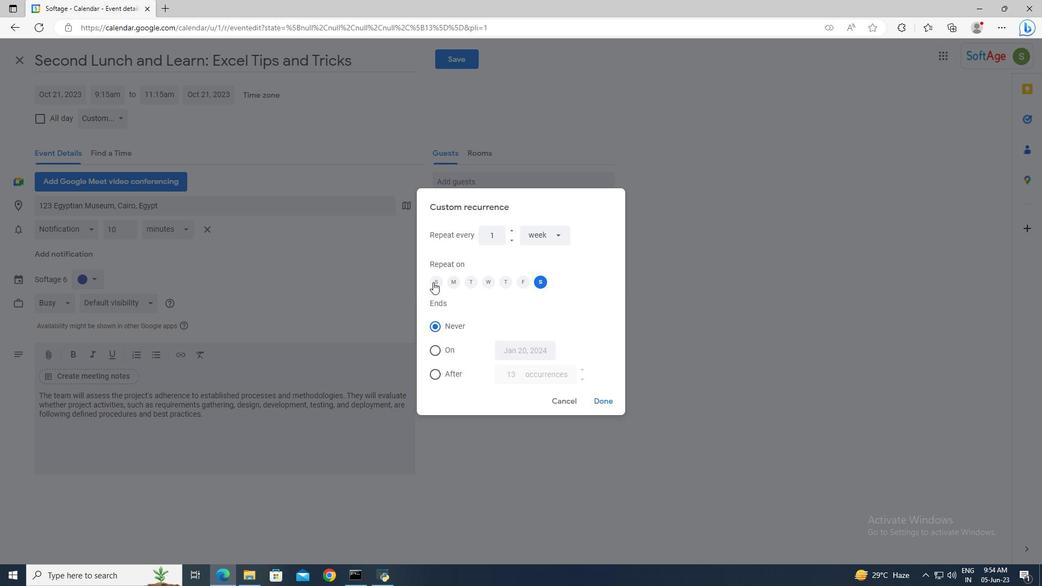 
Action: Mouse moved to (540, 282)
Screenshot: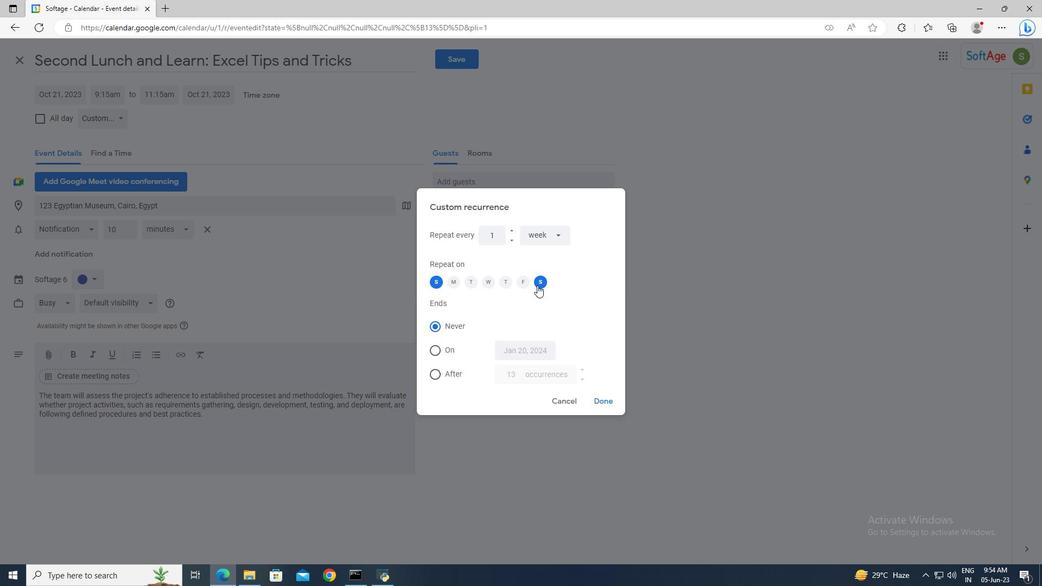 
Action: Mouse pressed left at (540, 282)
Screenshot: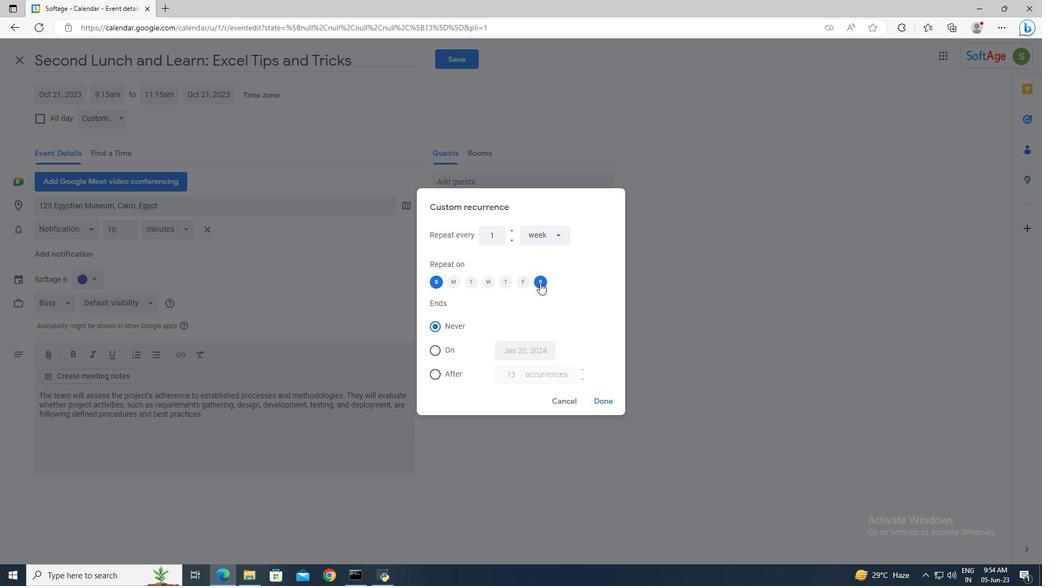 
Action: Mouse moved to (602, 403)
Screenshot: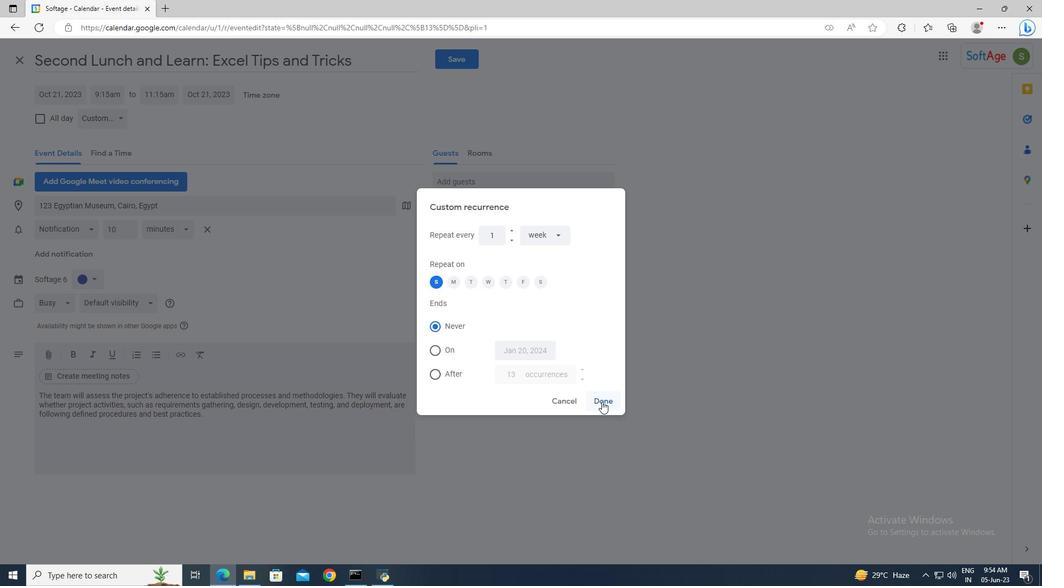 
Action: Mouse pressed left at (602, 403)
Screenshot: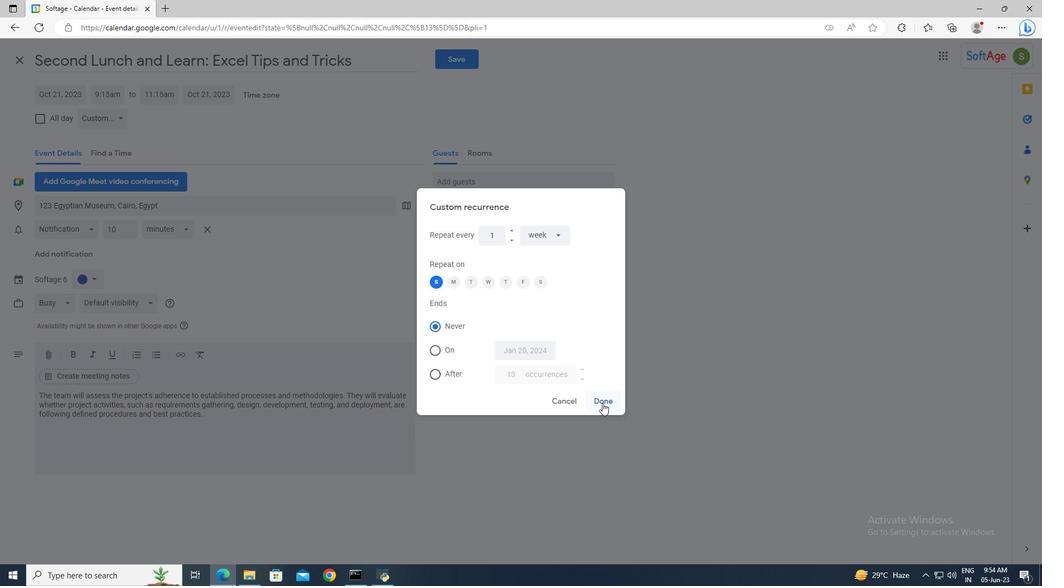 
Action: Mouse moved to (466, 62)
Screenshot: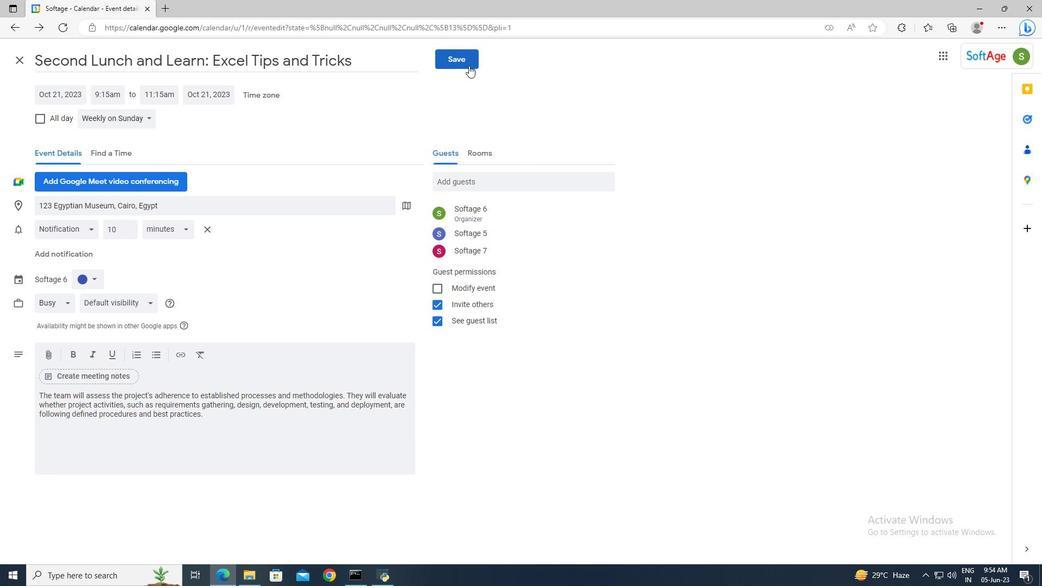 
Action: Mouse pressed left at (466, 62)
Screenshot: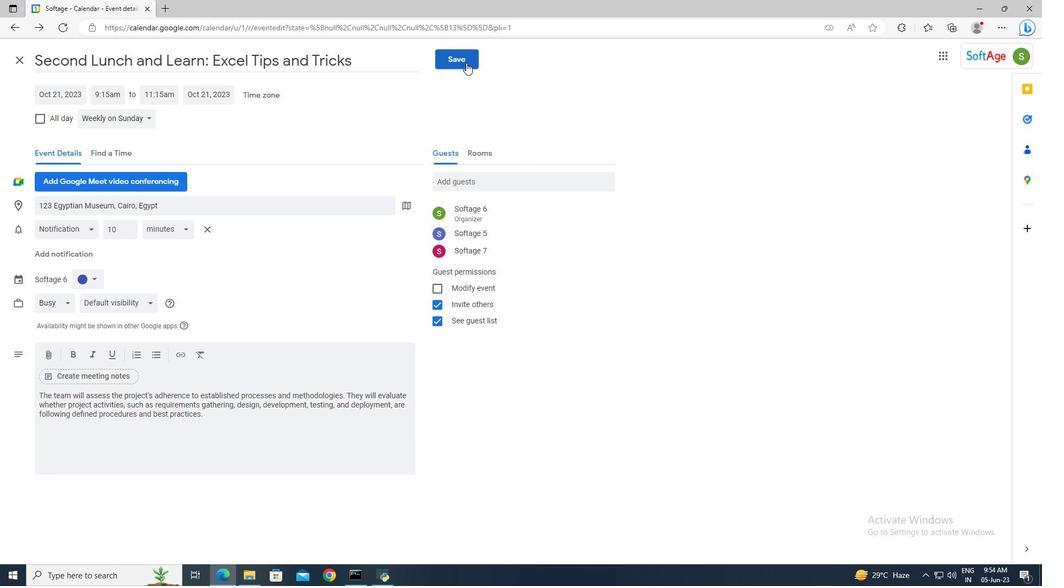 
Action: Mouse moved to (616, 330)
Screenshot: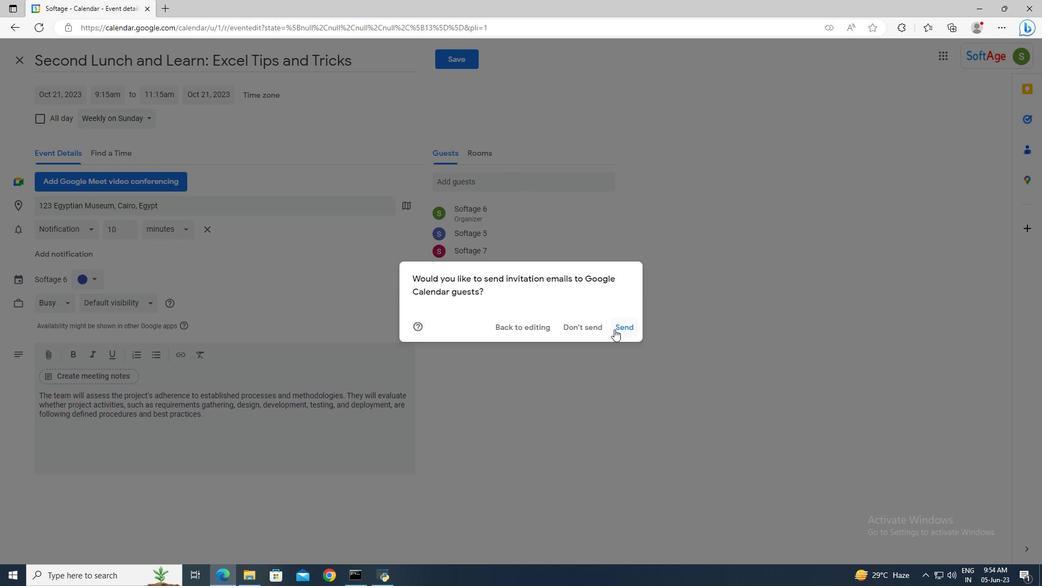 
Action: Mouse pressed left at (616, 330)
Screenshot: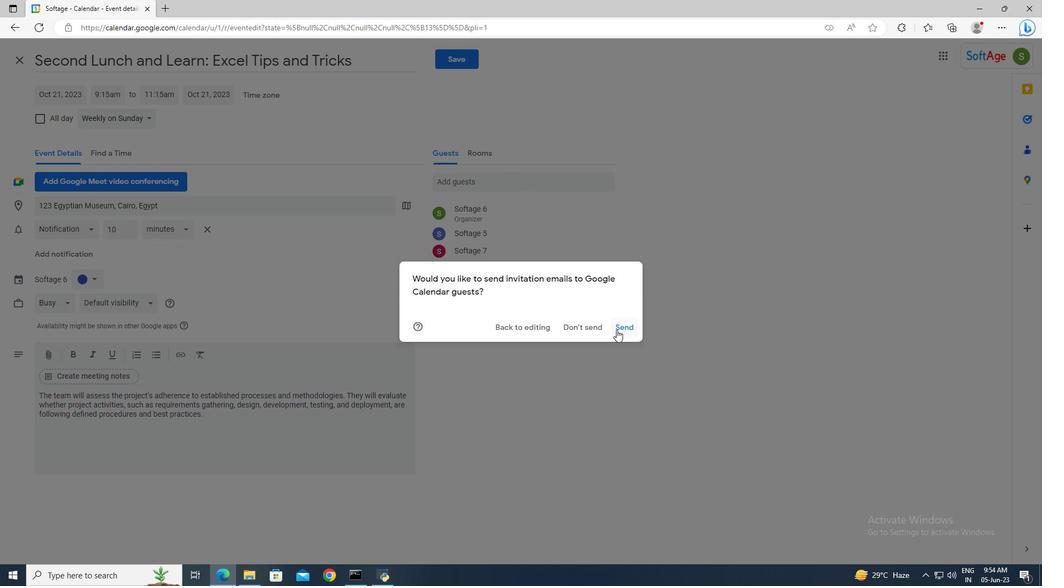 
Action: Mouse moved to (617, 330)
Screenshot: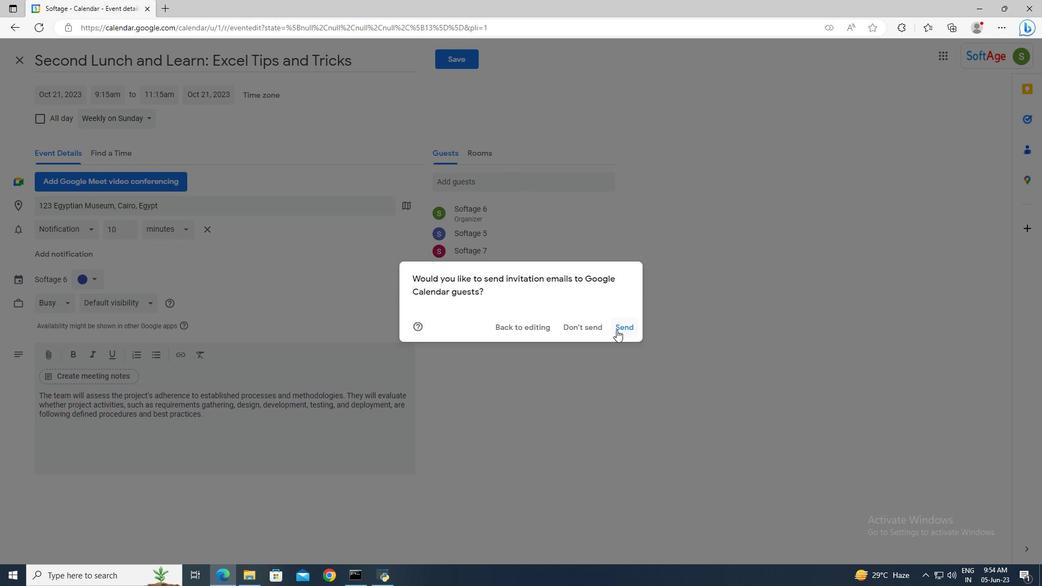 
